 Task: Implement a JavaScript function to validate a URL format.
Action: Mouse moved to (31, 7)
Screenshot: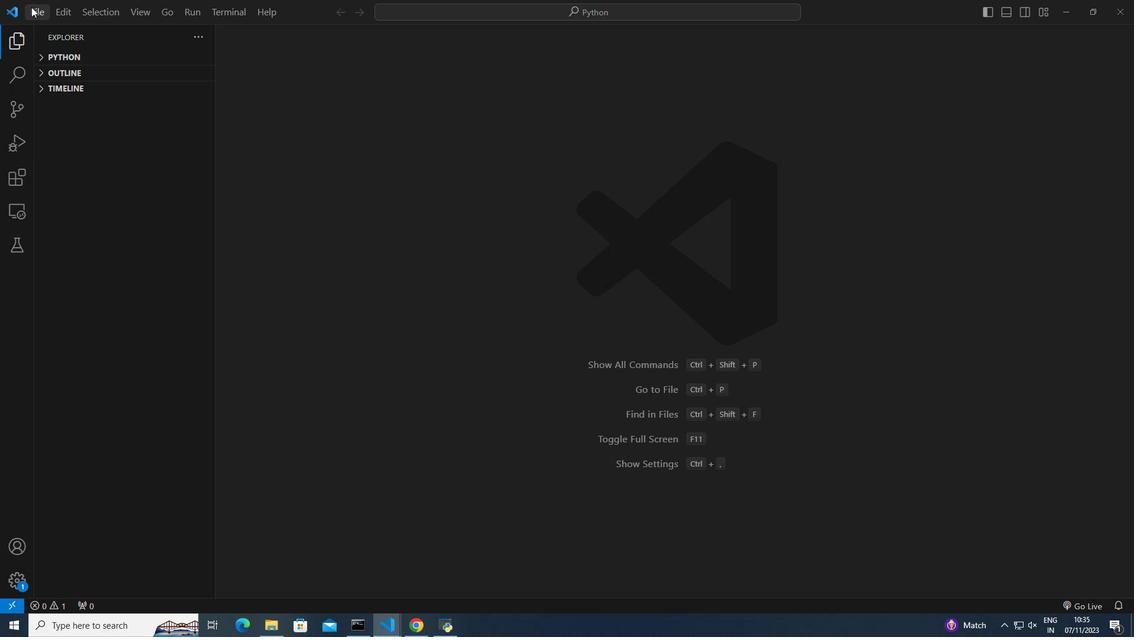 
Action: Mouse pressed left at (31, 7)
Screenshot: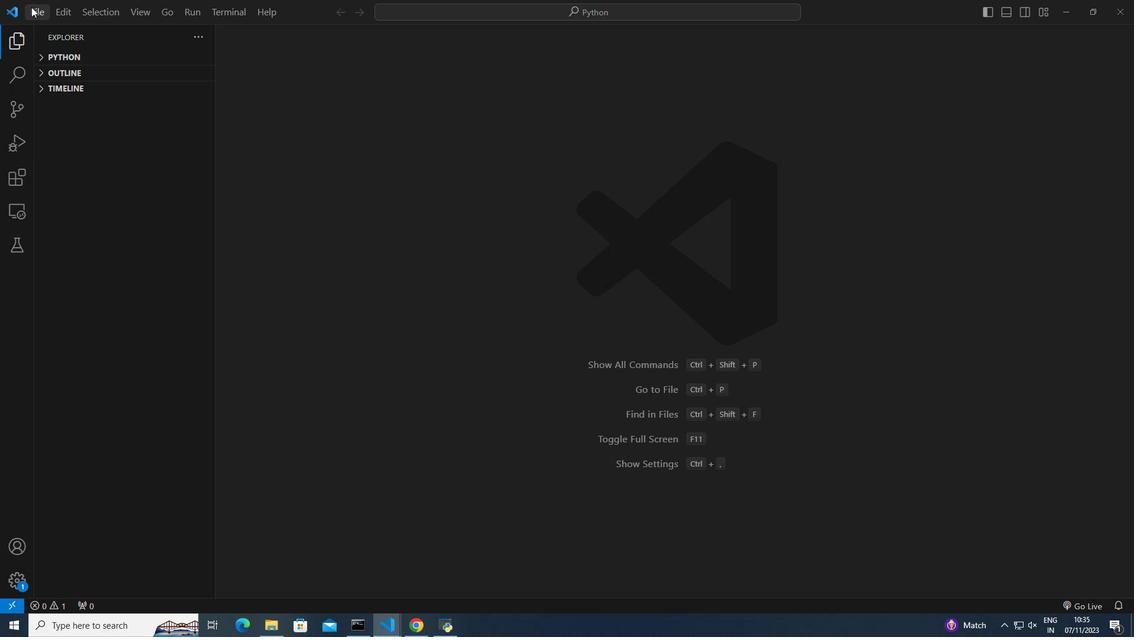 
Action: Mouse moved to (44, 109)
Screenshot: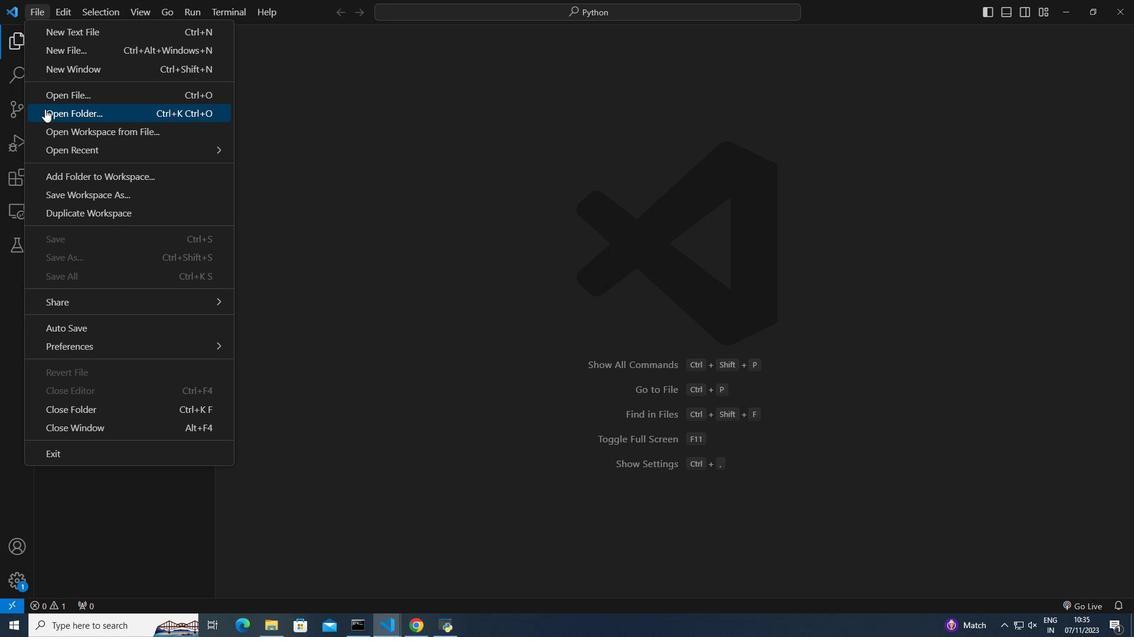 
Action: Mouse pressed left at (44, 109)
Screenshot: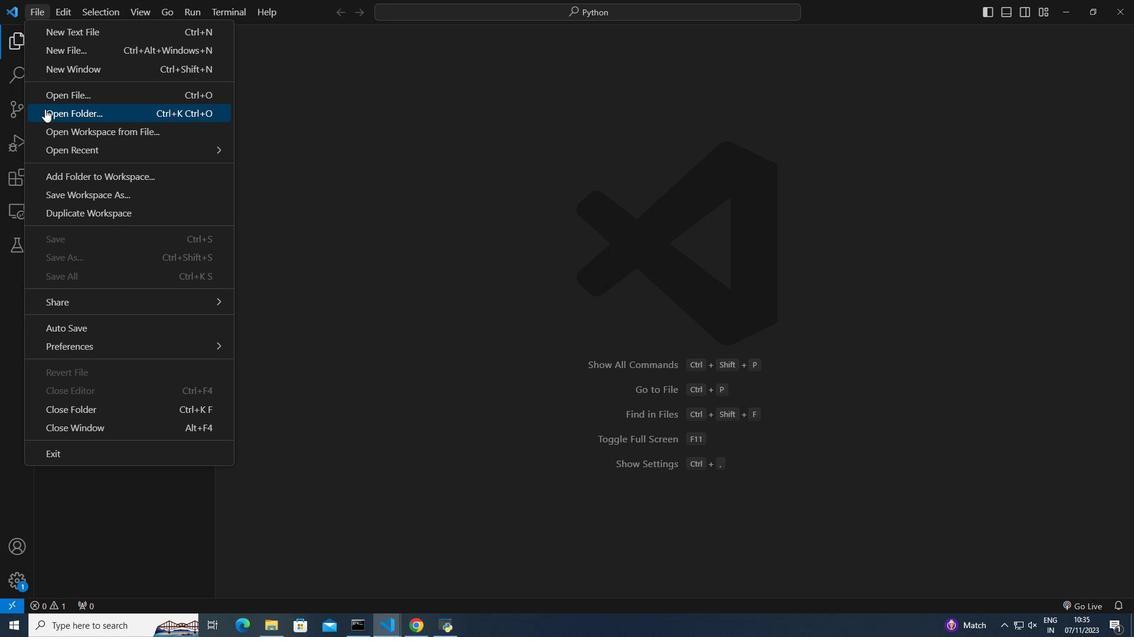 
Action: Mouse moved to (127, 207)
Screenshot: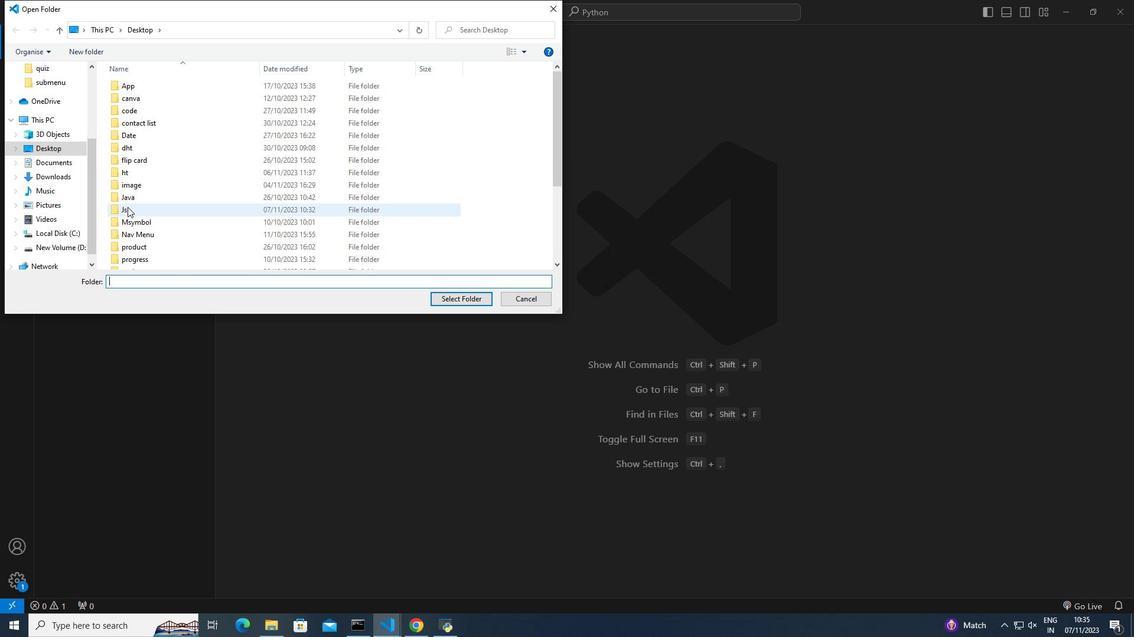 
Action: Mouse pressed left at (127, 207)
Screenshot: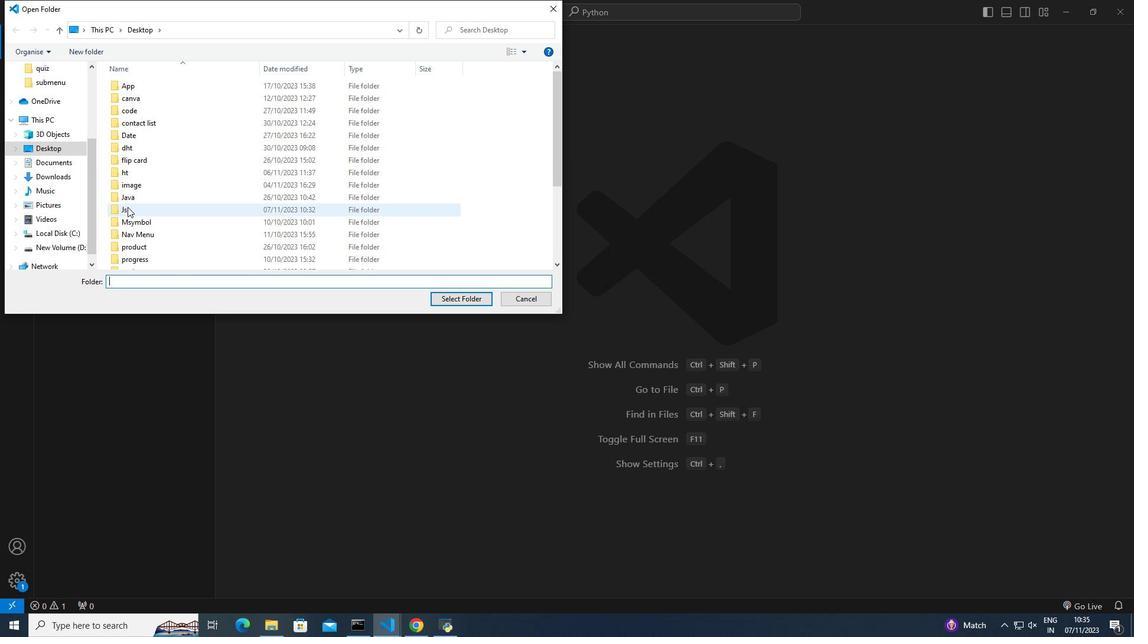 
Action: Mouse moved to (453, 299)
Screenshot: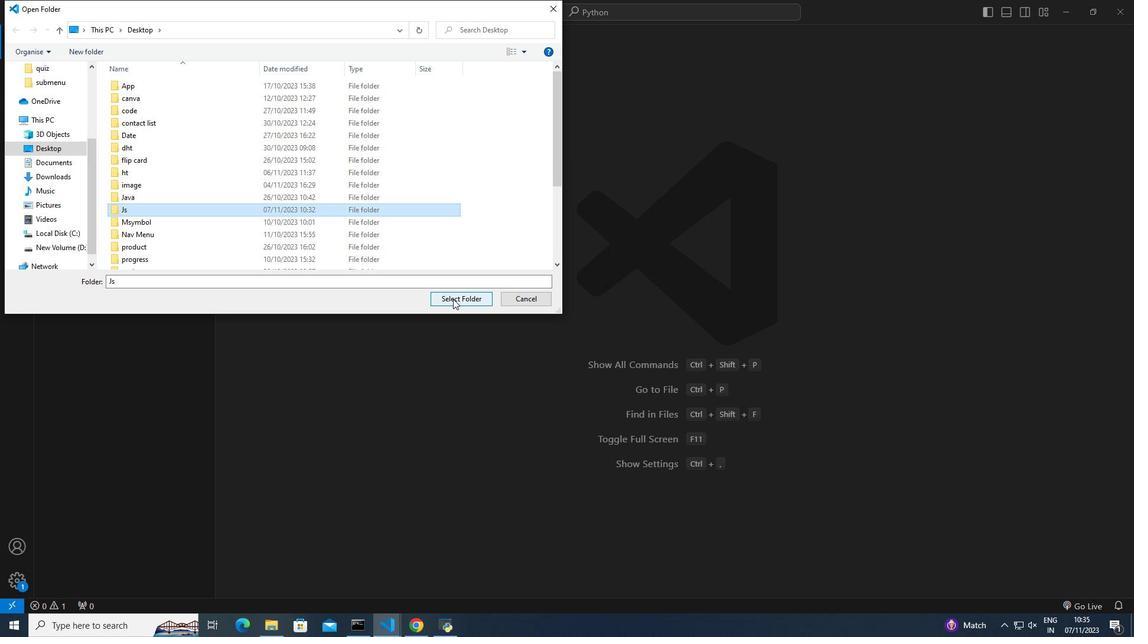 
Action: Mouse pressed left at (453, 299)
Screenshot: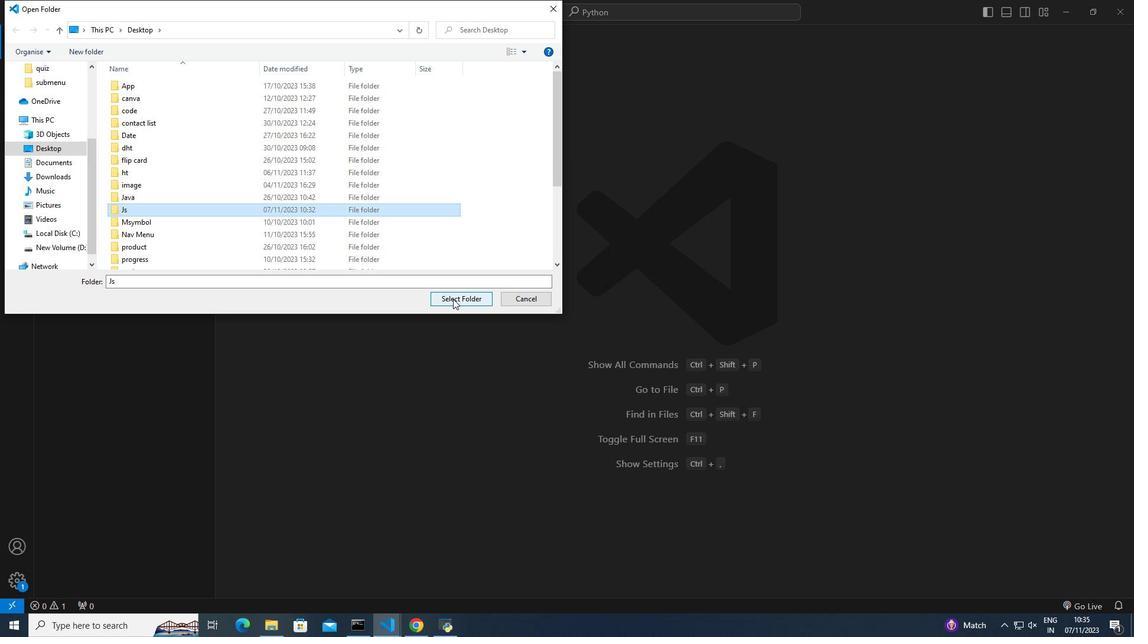 
Action: Mouse moved to (1115, 431)
Screenshot: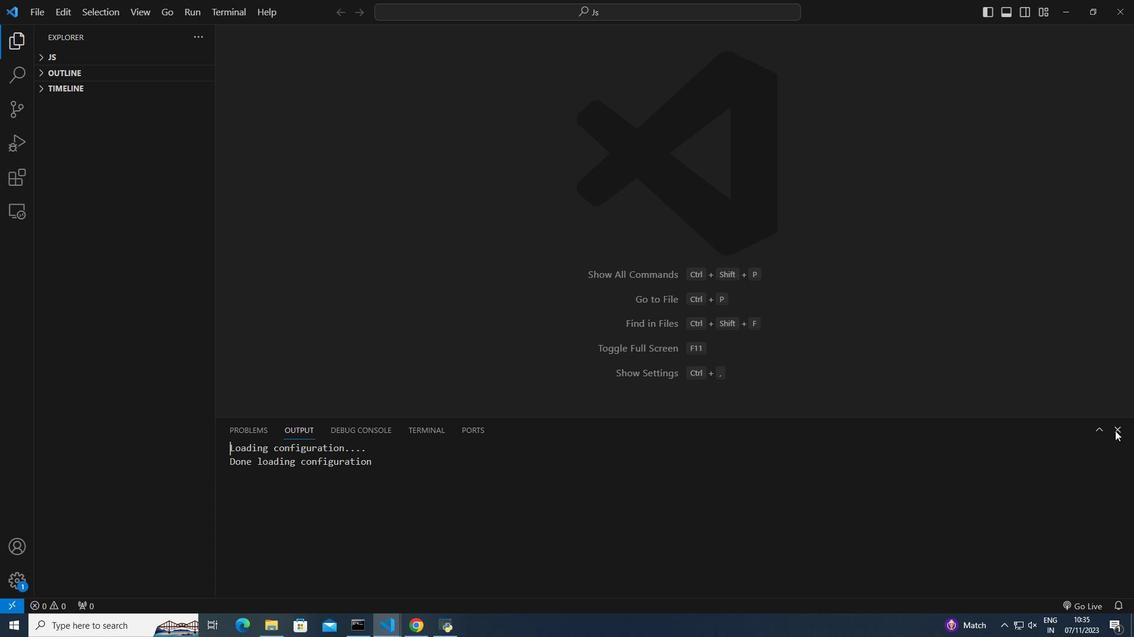 
Action: Mouse pressed left at (1115, 431)
Screenshot: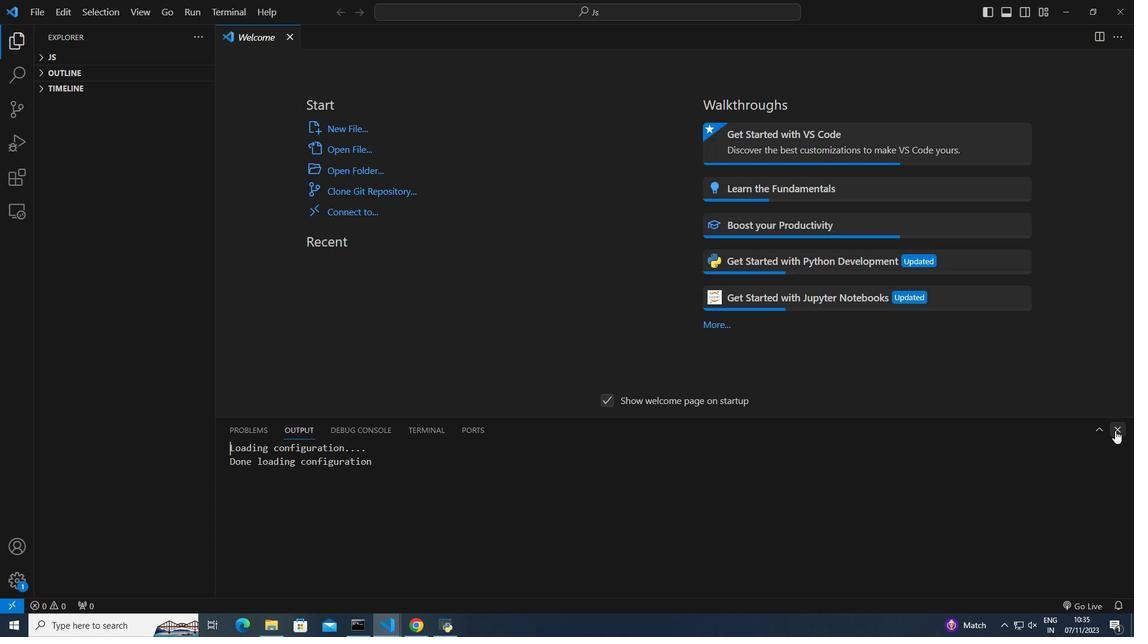 
Action: Mouse moved to (287, 33)
Screenshot: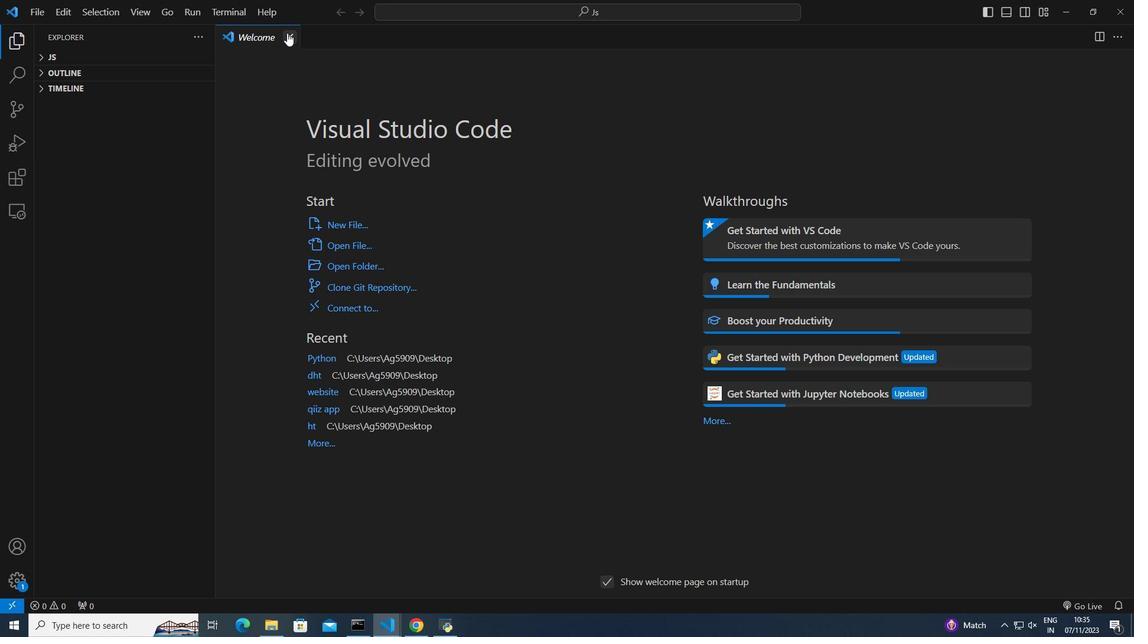 
Action: Mouse pressed left at (287, 33)
Screenshot: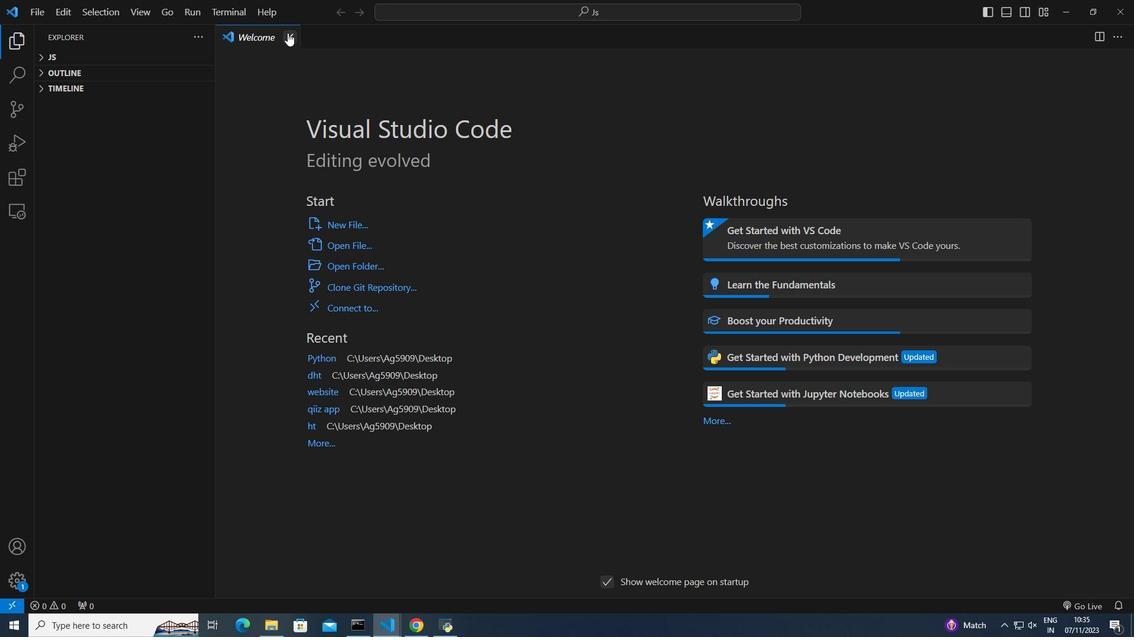 
Action: Mouse moved to (71, 47)
Screenshot: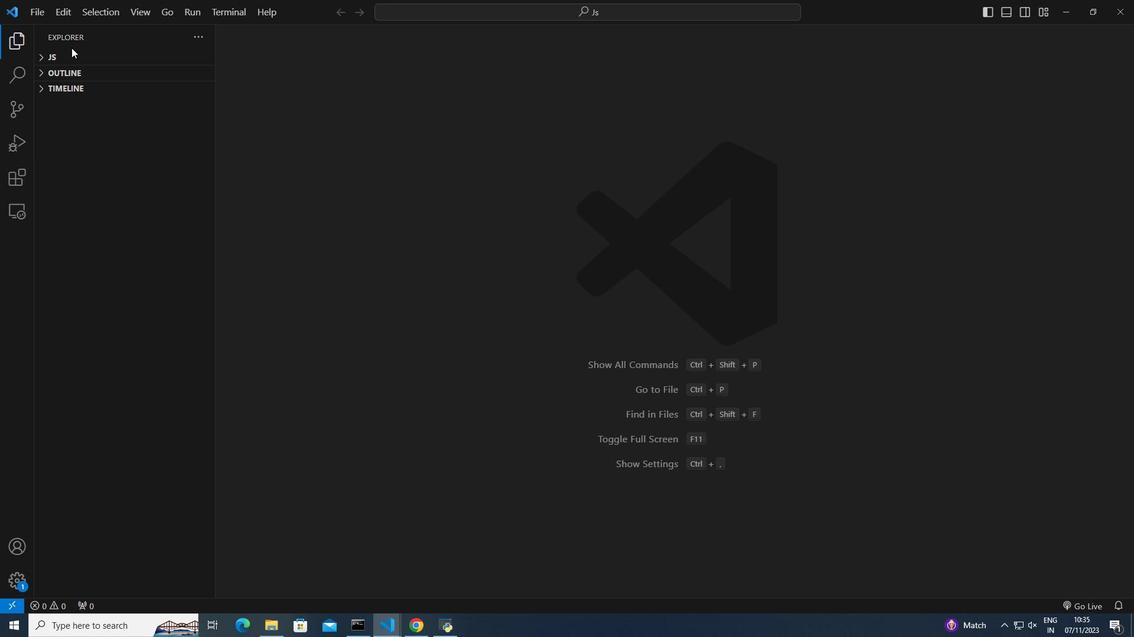 
Action: Mouse pressed left at (71, 47)
Screenshot: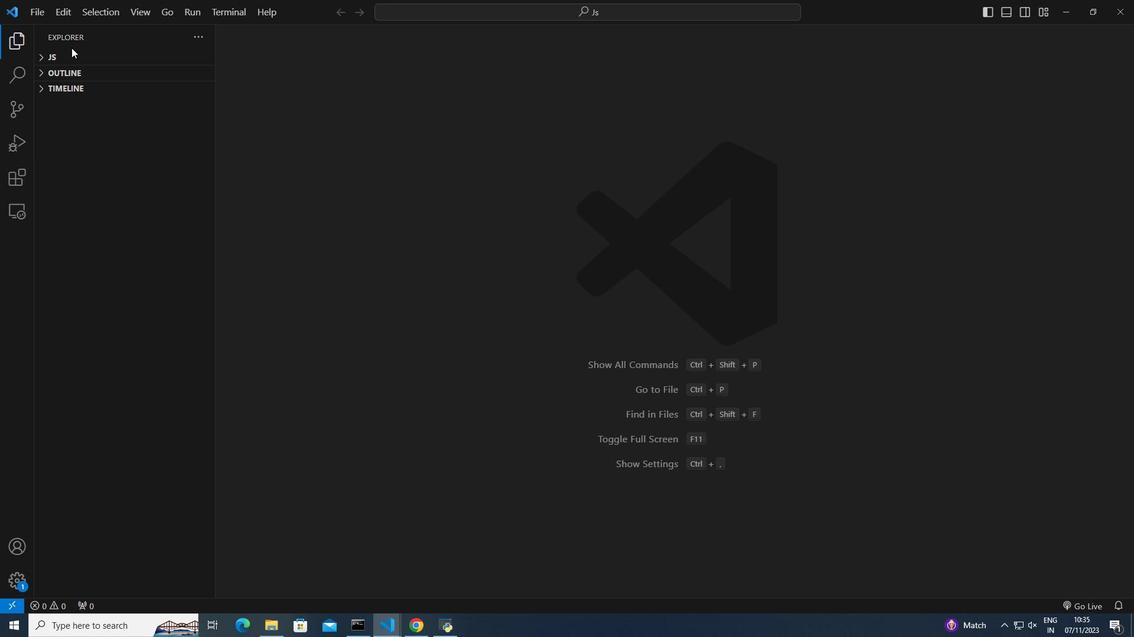 
Action: Mouse moved to (70, 51)
Screenshot: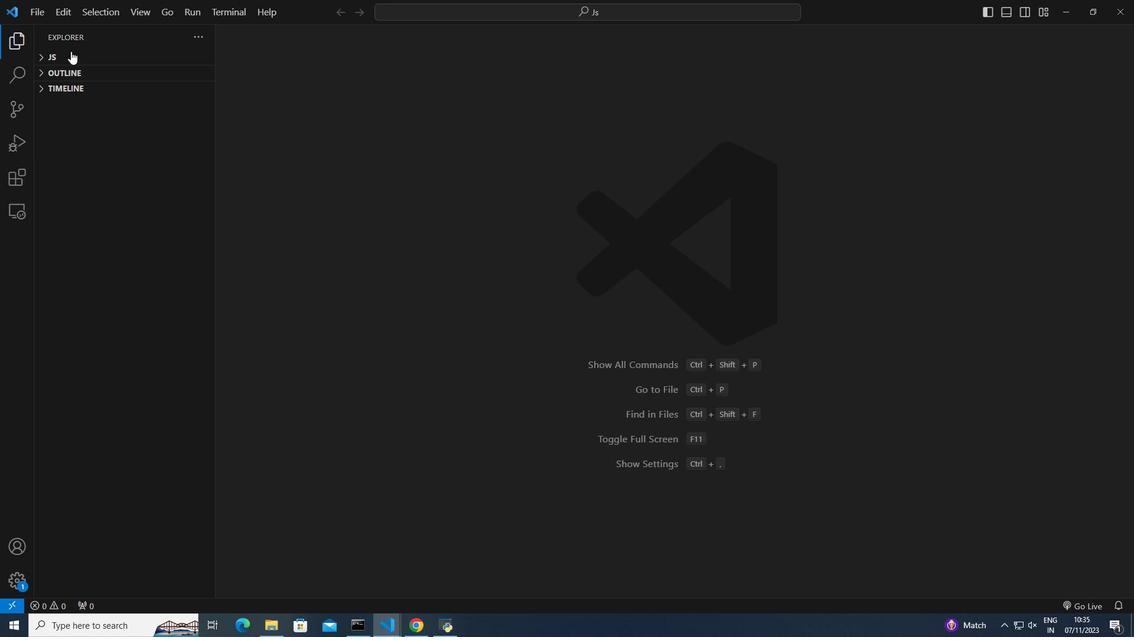 
Action: Mouse pressed left at (70, 51)
Screenshot: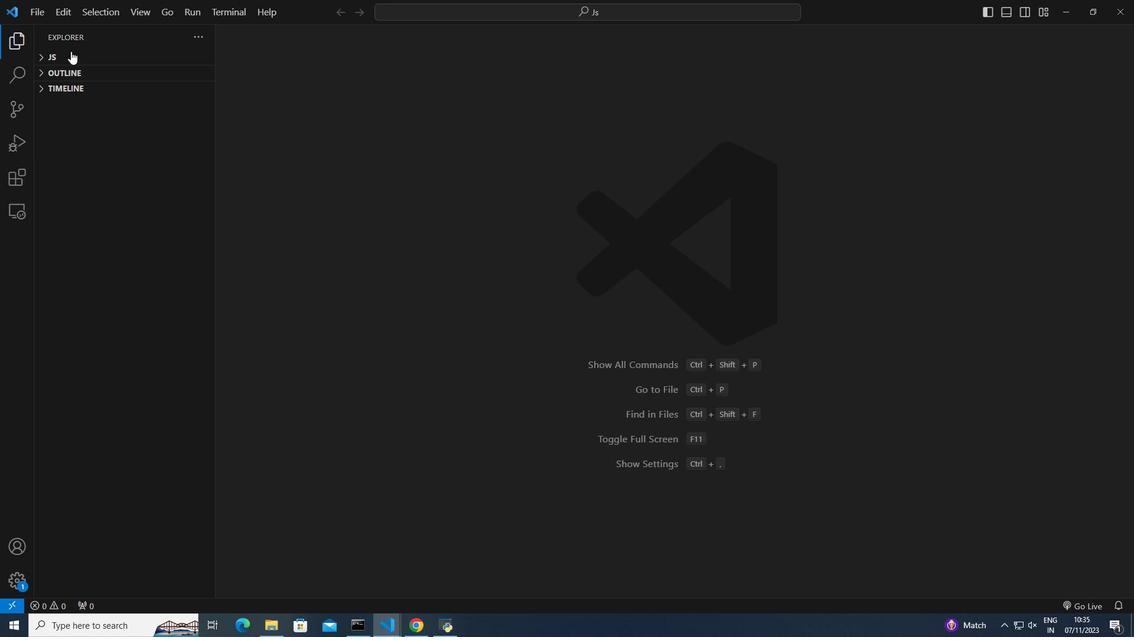 
Action: Mouse moved to (154, 58)
Screenshot: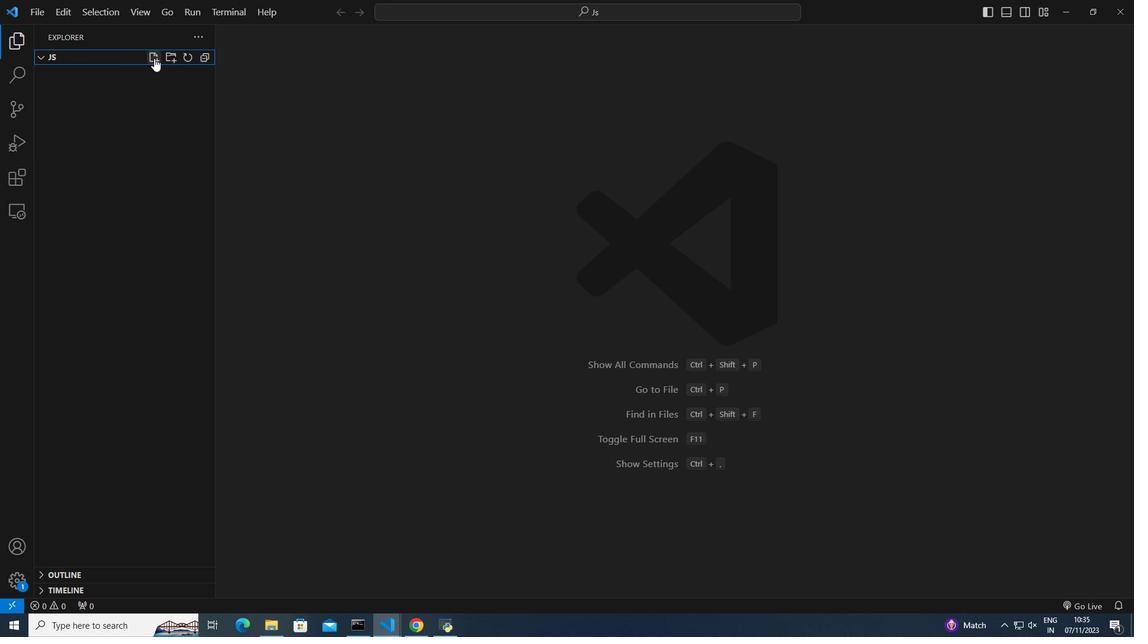 
Action: Mouse pressed left at (154, 58)
Screenshot: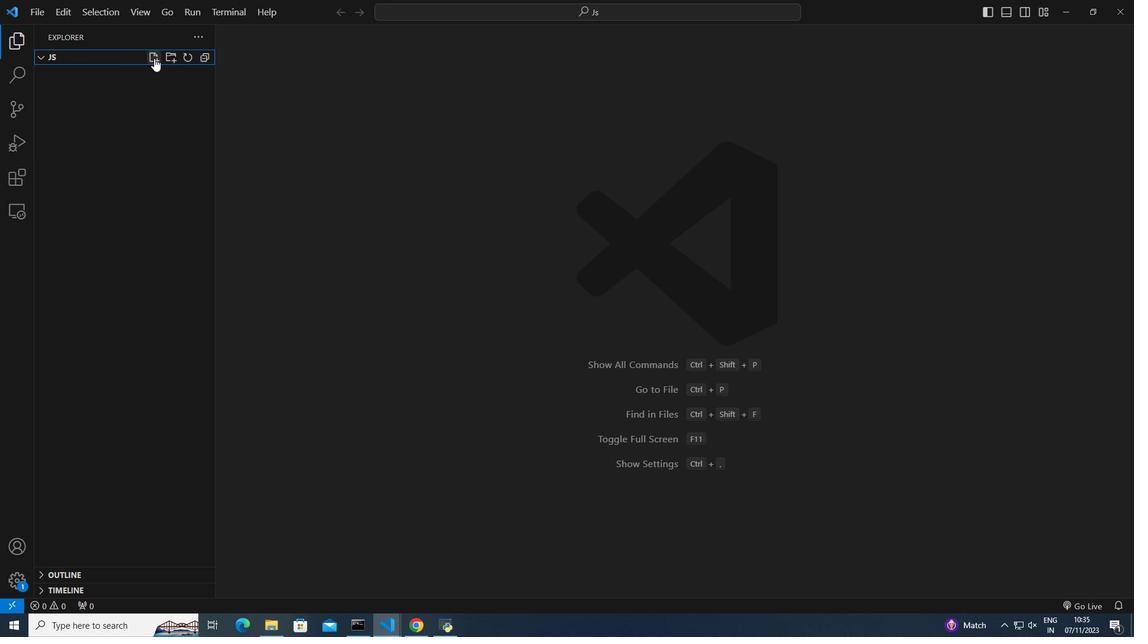 
Action: Mouse moved to (88, 71)
Screenshot: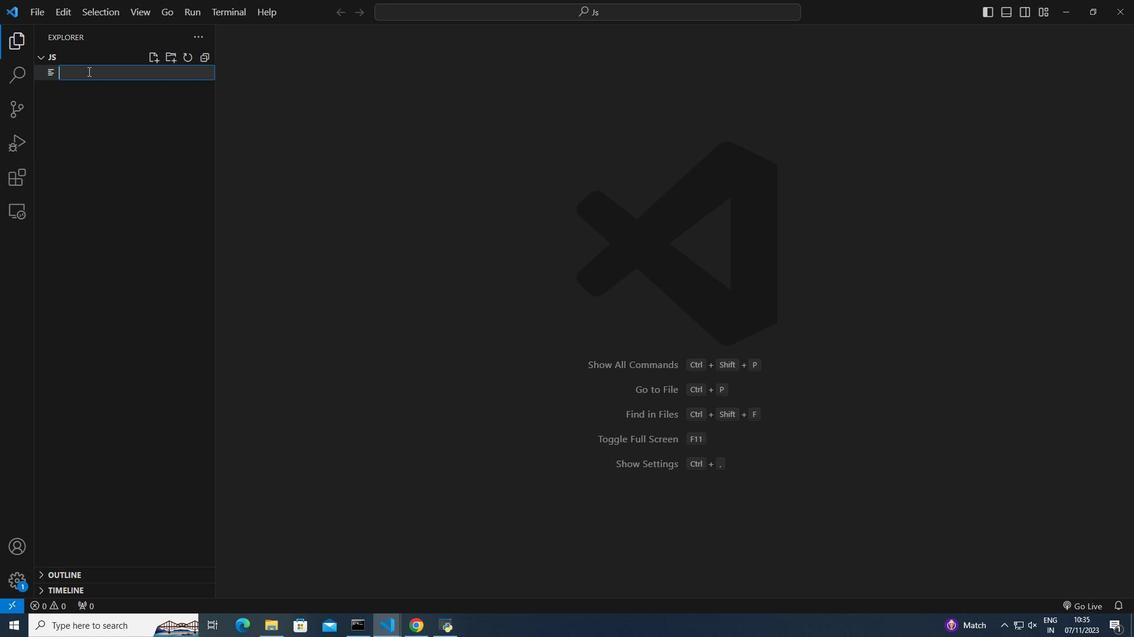 
Action: Mouse pressed left at (88, 71)
Screenshot: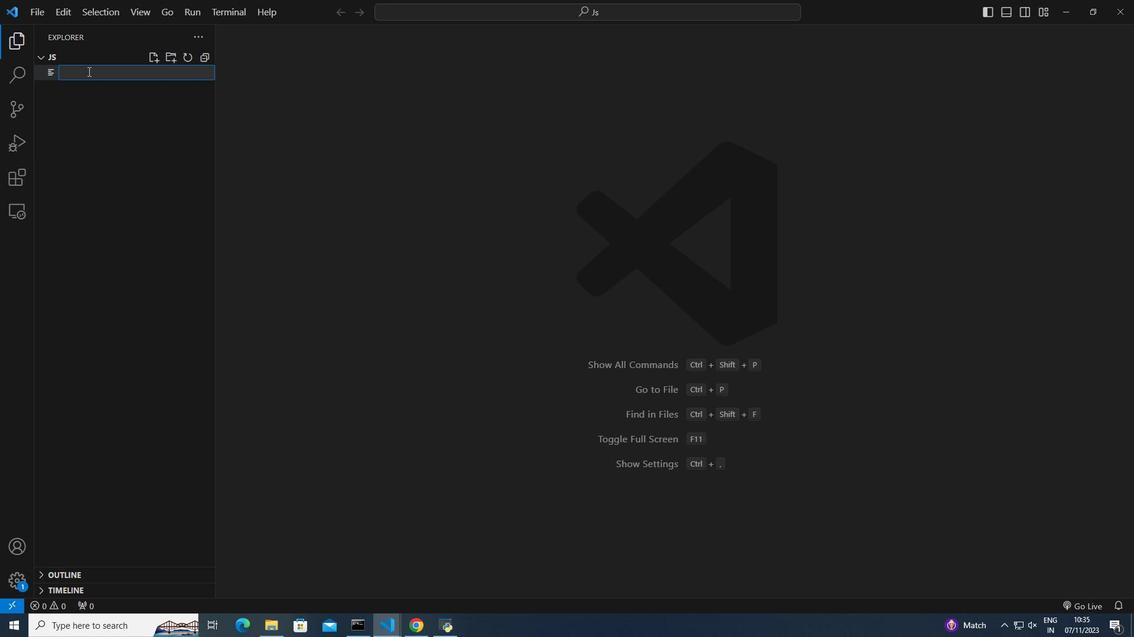 
Action: Key pressed url.js<Key.enter>function<Key.space>validate<Key.shift>URL<Key.shift_r>(url<Key.right><Key.shift_r>{<Key.enter><Key.shift_r><<191>><Key.space><Key.shift>Regular<Key.space>expression<Key.space>to<Key.space>vak<Key.backspace>lidar<Key.backspace>te<Key.space><Key.shift><Key.shift><Key.shift><Key.shift><Key.shift><Key.shift><Key.shift>URL<Key.space>formate<Key.enter>const<Key.space>url<Key.shift>Regex<Key.space>=<Key.space>/<Key.shift><Key.shift>^<Key.shift_r>(ftp\<Key.backspace><Key.shift_r>|hee<Key.backspace><Key.backspace>ttp<Key.shift_r>|https<Key.right><Key.shift_r><Key.shift_r>:\/\/[<Key.shift><Key.shift><Key.shift><Key.shift><Key.shift><Key.shift><Key.shift><Key.shift><Key.shift><Key.shift><Key.shift><Key.shift><Key.shift><Key.shift>^<Key.space>'<Key.backspace><Key.shift_r>"<Key.right><Key.backspace><Key.right><Key.shift_r>+<Key.shift><Key.shift><Key.shift><Key.shift><Key.shift><Key.shift><Key.shift>$/;<Key.enter><Key.enter><<191>><Key.shift>E<Key.backspace><Key.shift>Test<Key.space>the<Key.space>function<Key.space>with<Key.space>a<Key.space><Key.shift><Key.shift><Key.shift><Key.shift><Key.shift><Key.shift><Key.shift><Key.shift><Key.shift><Key.shift><Key.shift><Key.shift><Key.shift><Key.shift><Key.shift>UT<Key.backspace>RL<Key.space><Key.enter>const<Key.space>test<Key.shift>URL<Key.space>=<Key.space><Key.shift_r>"https<Key.shift_r>://www.example.com<Key.right>;<Key.enter>if<Key.space><Key.shift_r><Key.shift_r><Key.shift_r><Key.shift_r><Key.shift_r><Key.shift_r><Key.shift_r><Key.shift_r><Key.shift_r><Key.shift_r><Key.shift_r><Key.shift_r><Key.shift_r><Key.shift_r><Key.shift_r><Key.shift_r><Key.shift_r><Key.shift_r><Key.shift_r><Key.shift_r><Key.shift_r><Key.shift_r><Key.shift_r><Key.shift_r><Key.shift_r><Key.shift_r><Key.shift_r><Key.shift_r><Key.shift_r><Key.shift_r><Key.shift_r><Key.shift_r><Key.shift_r><Key.shift_r><Key.shift_r><Key.shift_r>(va<Key.enter><Key.shift_r><Key.shift_r>(r<Key.backspace>te<Key.enter><Key.right><Key.shift_r>{<Key.enter><Key.down><Key.left><Key.left><Key.backspace><Key.backspace><Key.backspace><Key.backspace><Key.right><Key.backspace><Key.right><Key.shift_r>{<Key.enter>console.log<Key.shift_r><Key.shift_r><Key.shift_r>(`<Key.shift><Key.shift><Key.shift><Key.shift><Key.shift><Key.shift><Key.shift><Key.shift><Key.shift><Key.shift><Key.shift><Key.shift>$<Key.shift_r>{tes<Key.enter><Key.right><Key.space>is<Key.space>a<Key.space>valid<Key.space><Key.shift>URL.<Key.right><Key.right>;<Key.enter><Key.down>else<Key.shift_r>{<Key.enter>console
Screenshot: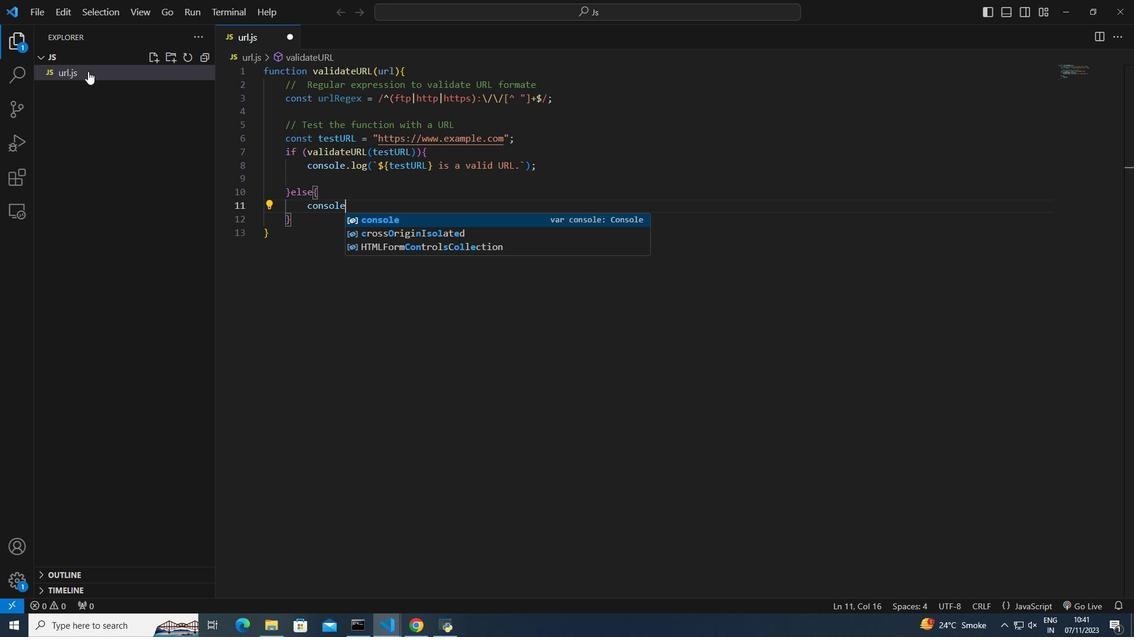 
Action: Mouse moved to (302, 112)
Screenshot: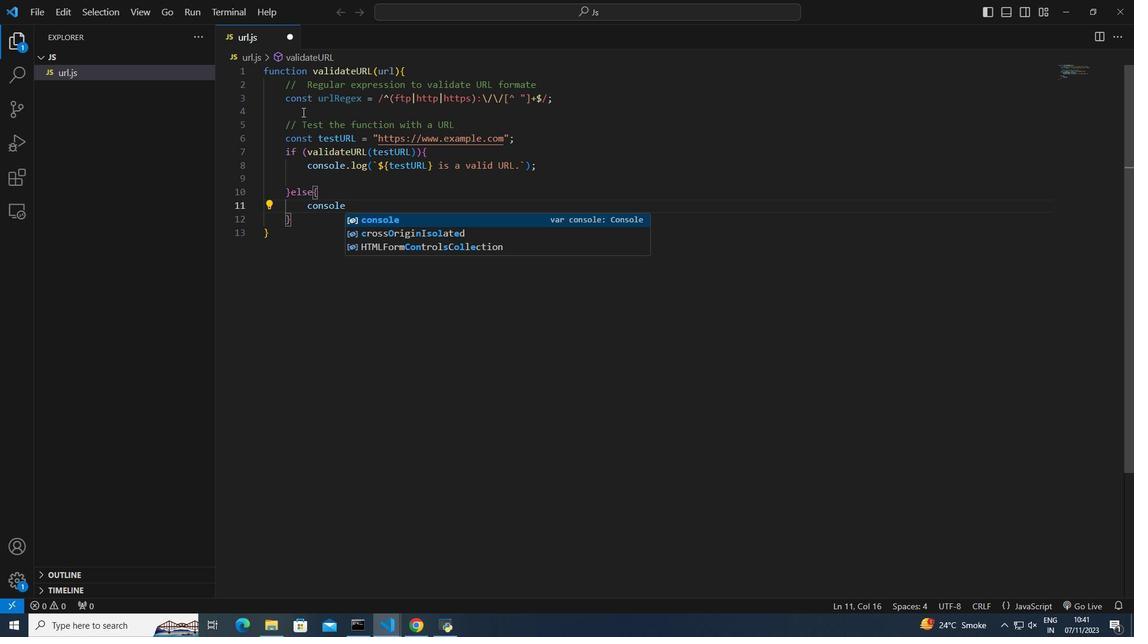 
Action: Mouse scrolled (302, 111) with delta (0, 0)
Screenshot: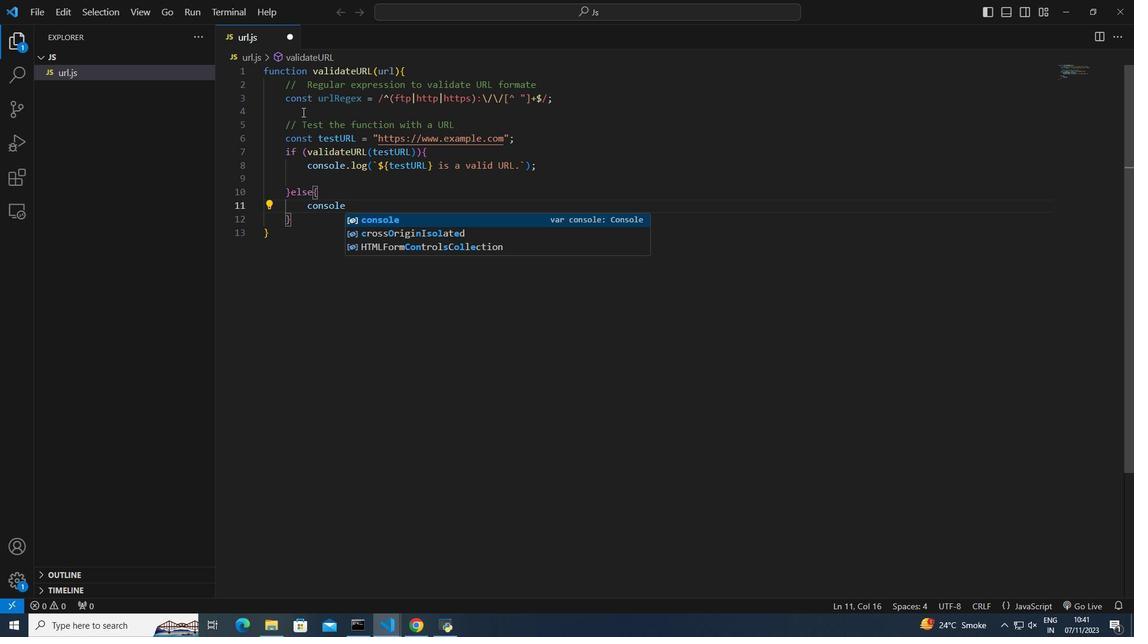 
Action: Mouse moved to (304, 111)
Screenshot: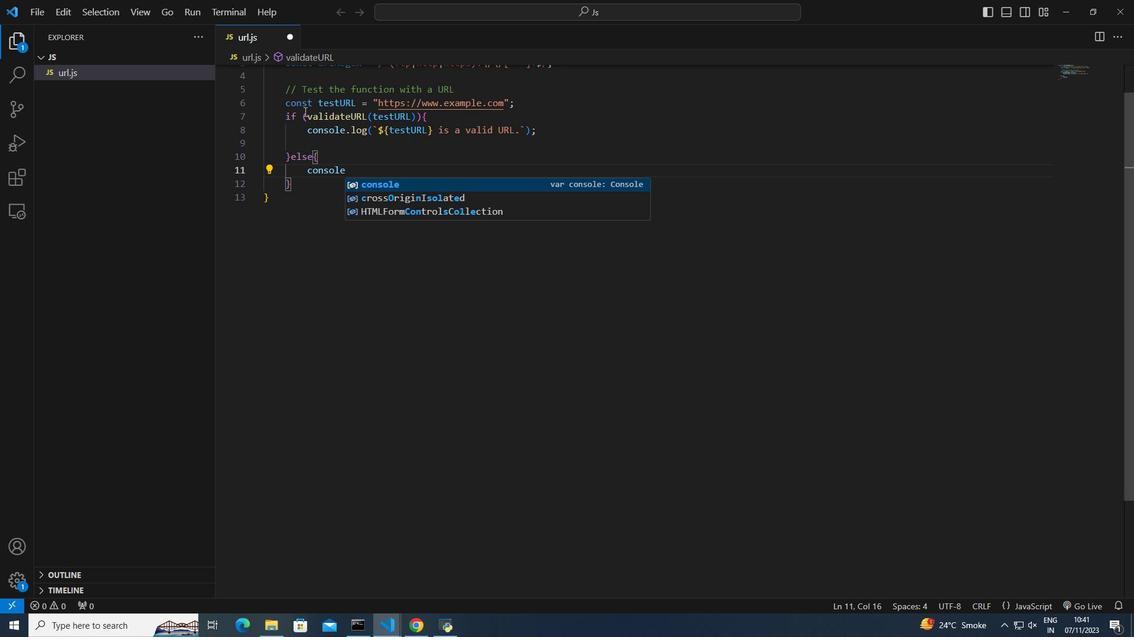 
Action: Mouse scrolled (304, 112) with delta (0, 0)
Screenshot: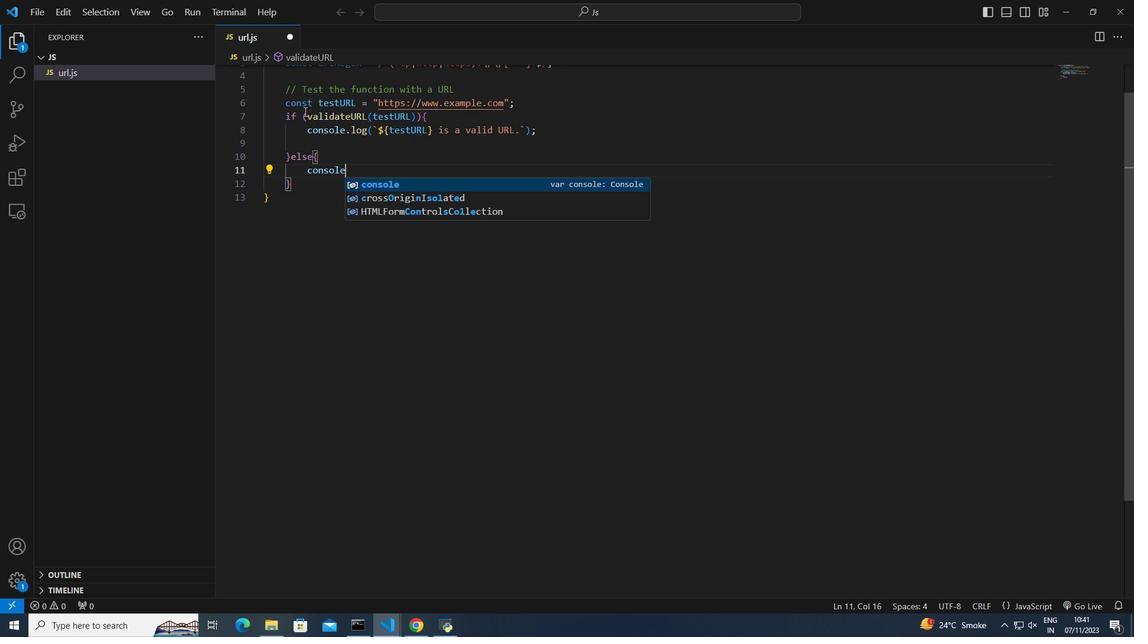 
Action: Mouse scrolled (304, 112) with delta (0, 0)
Screenshot: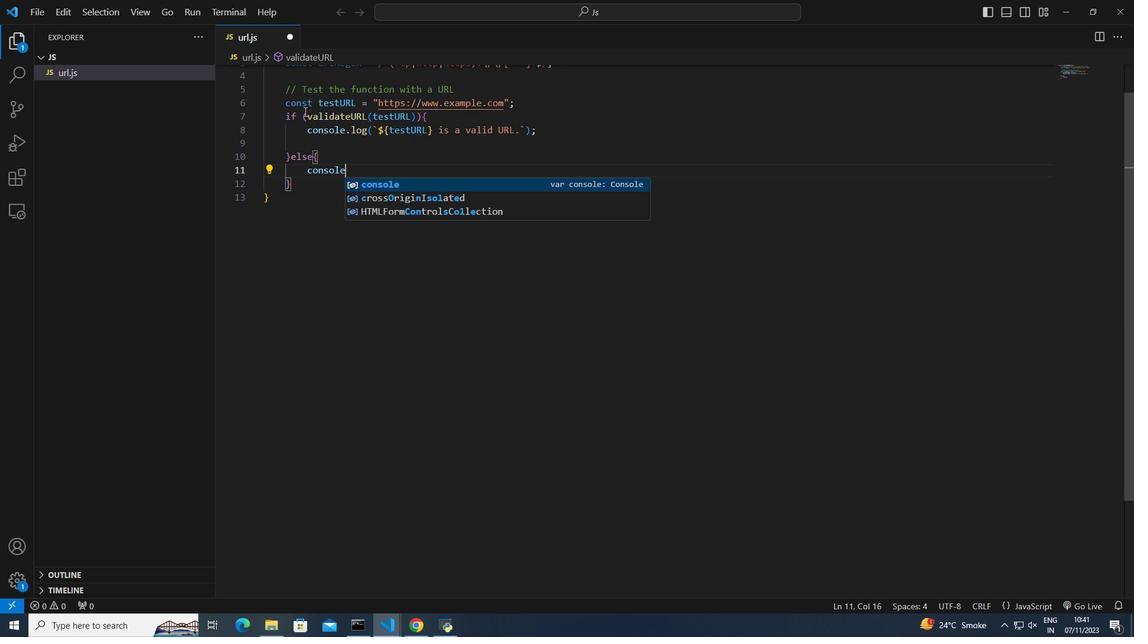 
Action: Mouse scrolled (304, 112) with delta (0, 0)
Screenshot: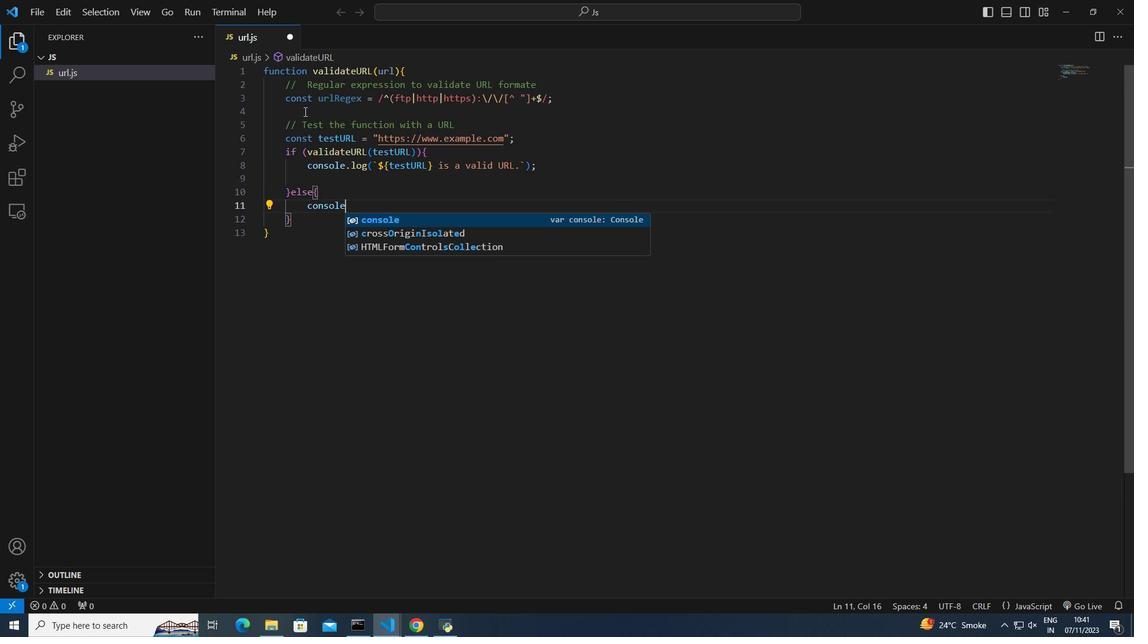 
Action: Mouse moved to (381, 194)
Screenshot: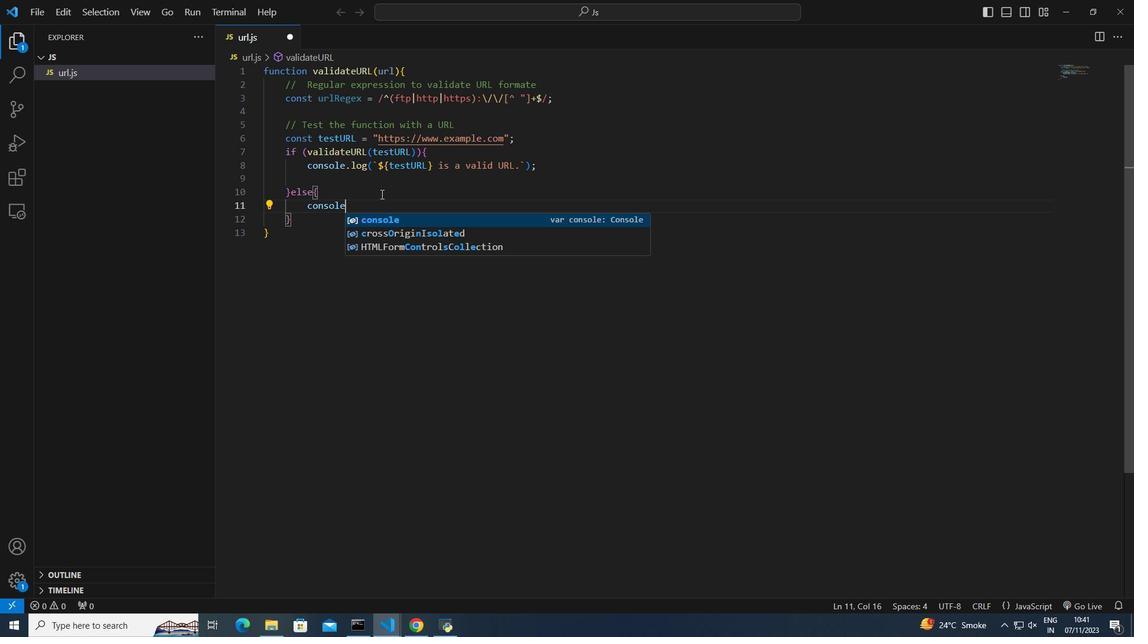 
Action: Mouse pressed left at (381, 194)
Screenshot: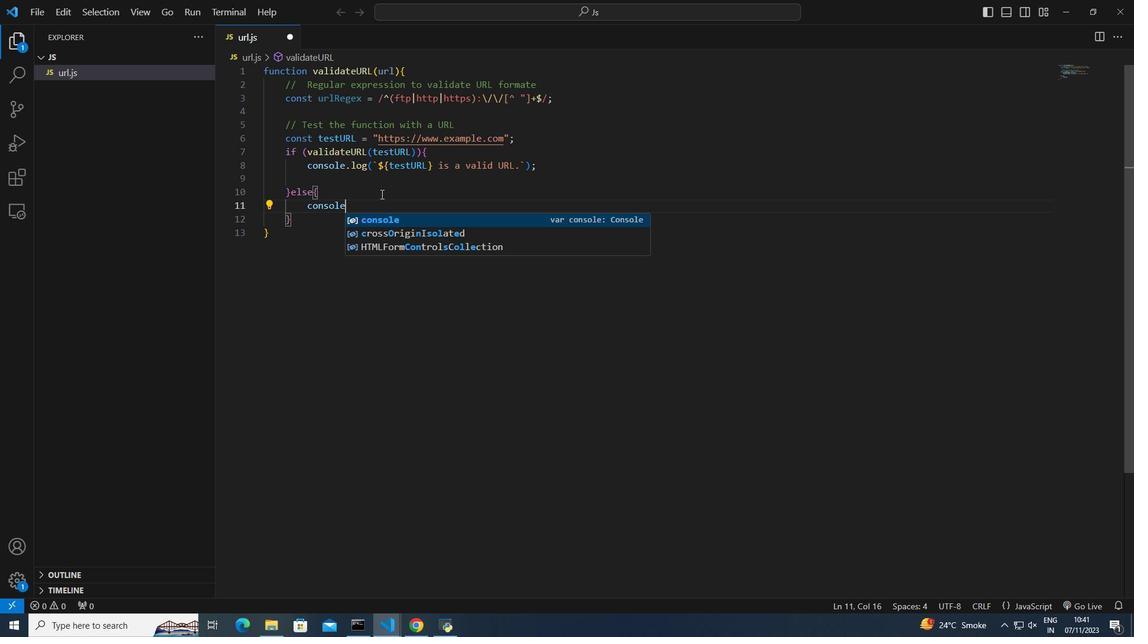 
Action: Mouse moved to (541, 167)
Screenshot: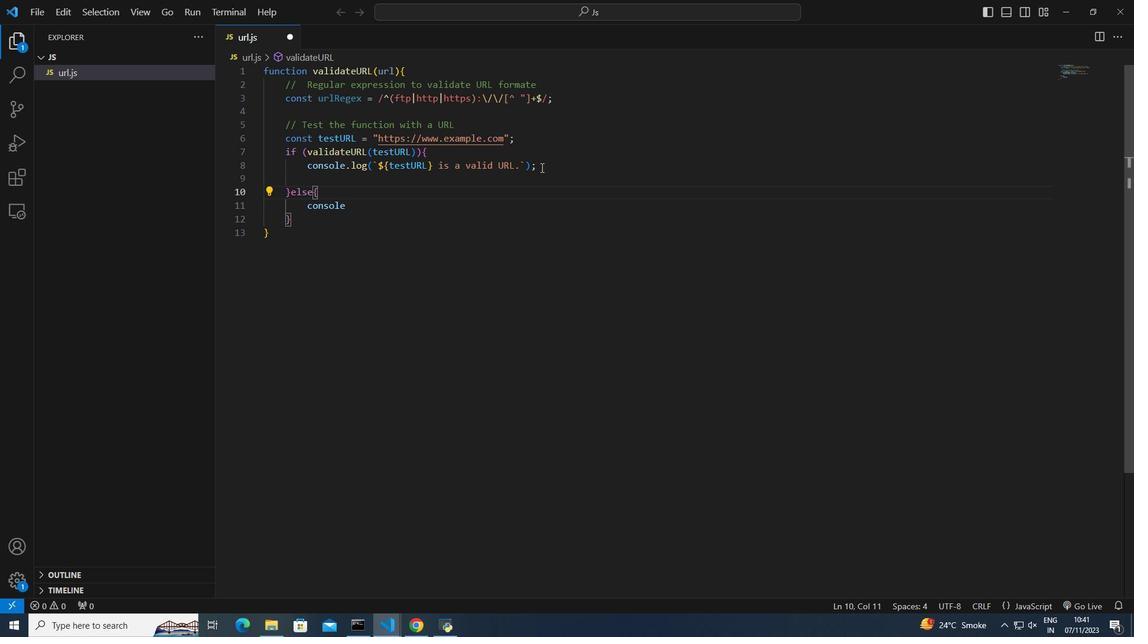 
Action: Mouse pressed left at (541, 167)
Screenshot: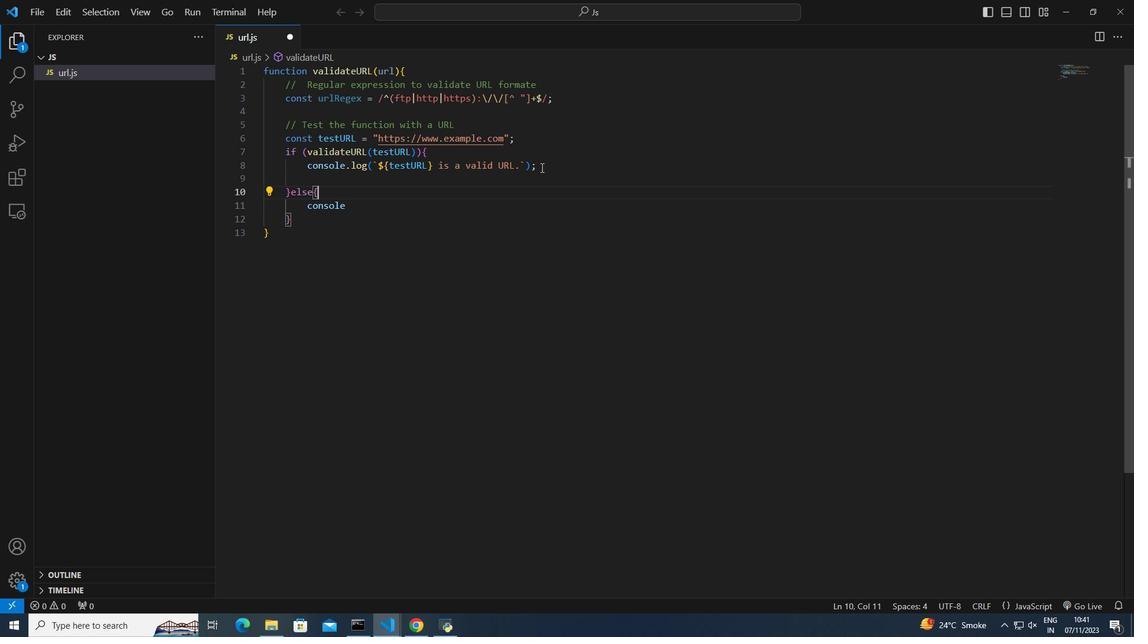 
Action: Mouse moved to (353, 206)
Screenshot: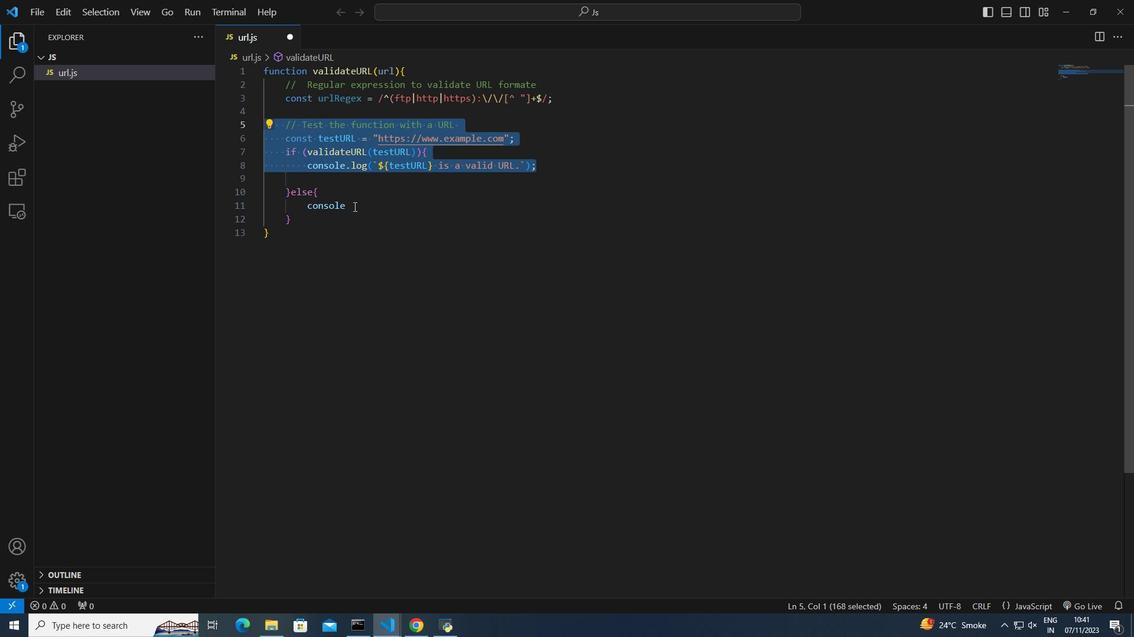 
Action: Mouse pressed left at (353, 206)
Screenshot: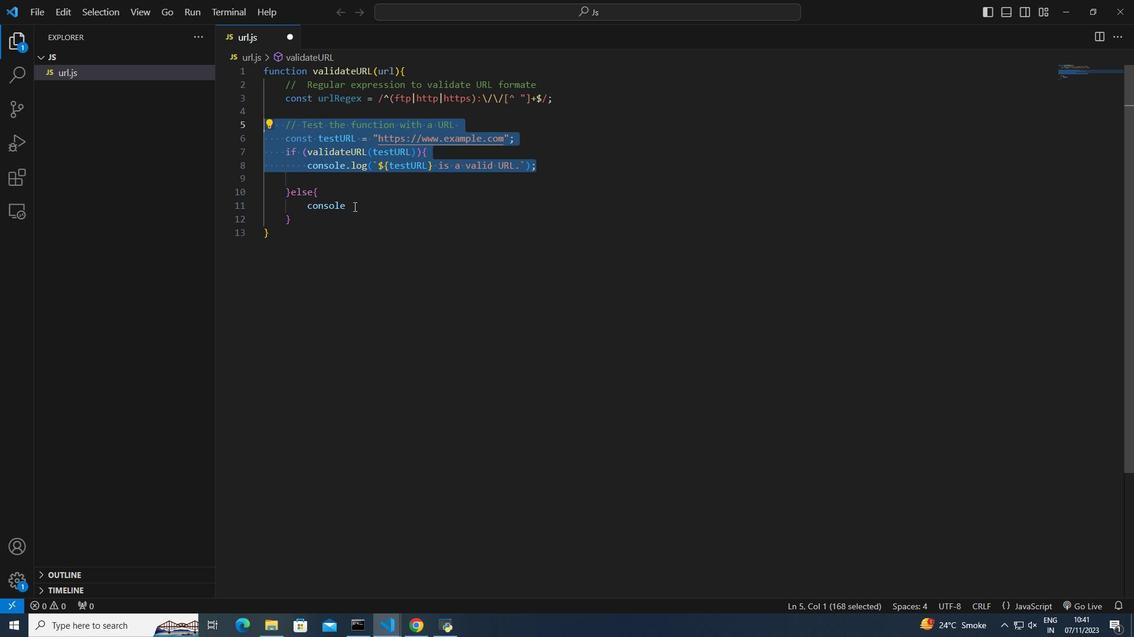 
Action: Mouse moved to (349, 206)
Screenshot: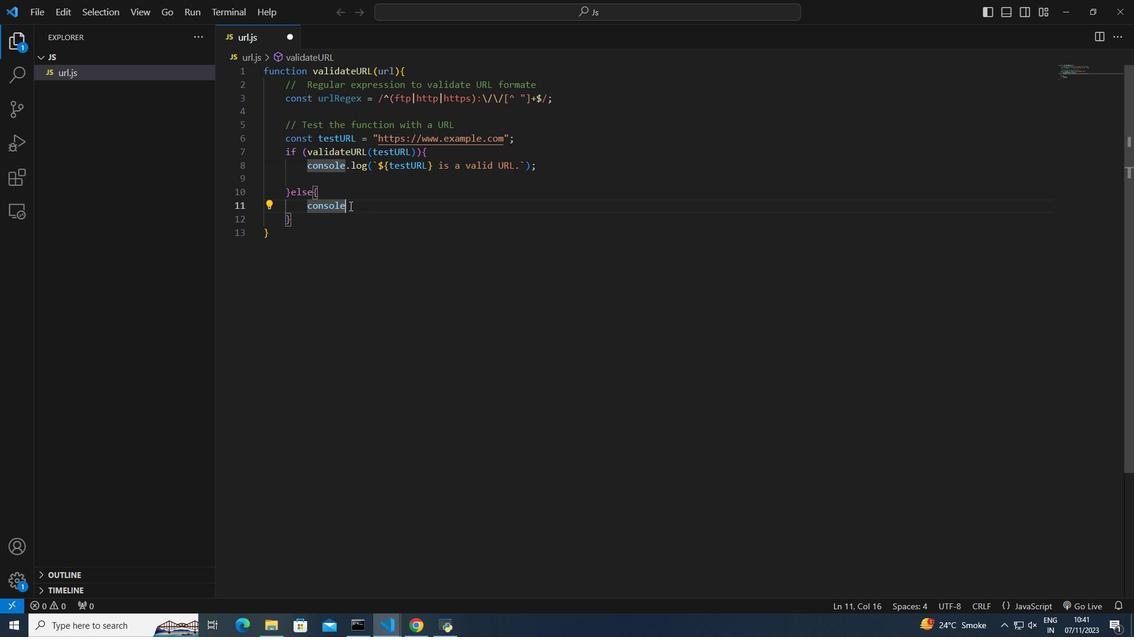 
Action: Mouse pressed left at (349, 206)
Screenshot: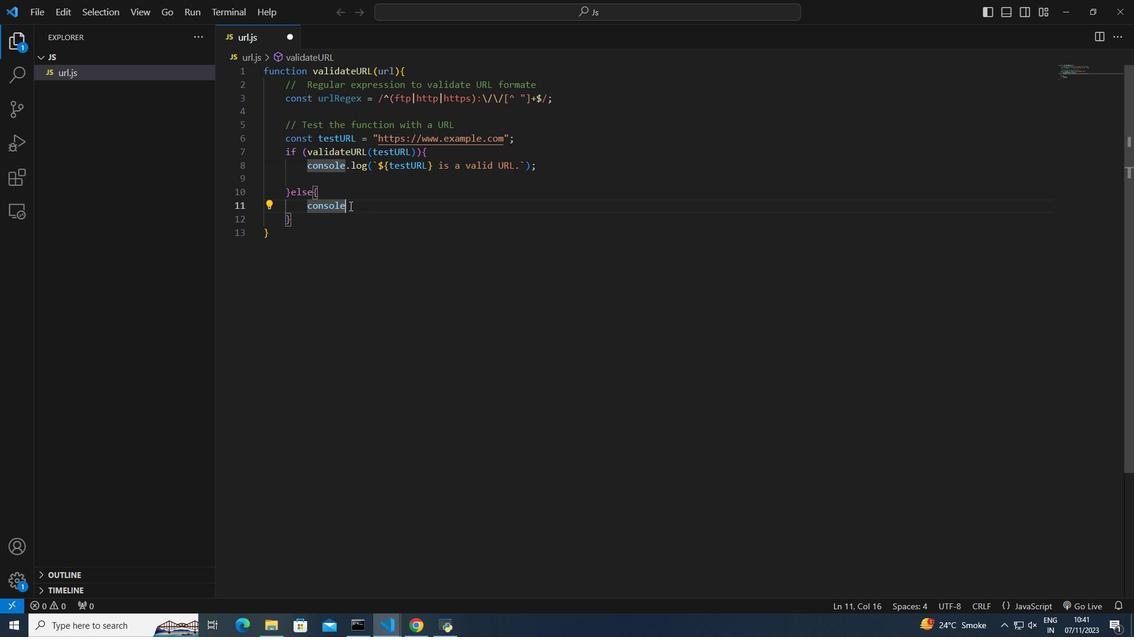 
Action: Mouse moved to (348, 209)
Screenshot: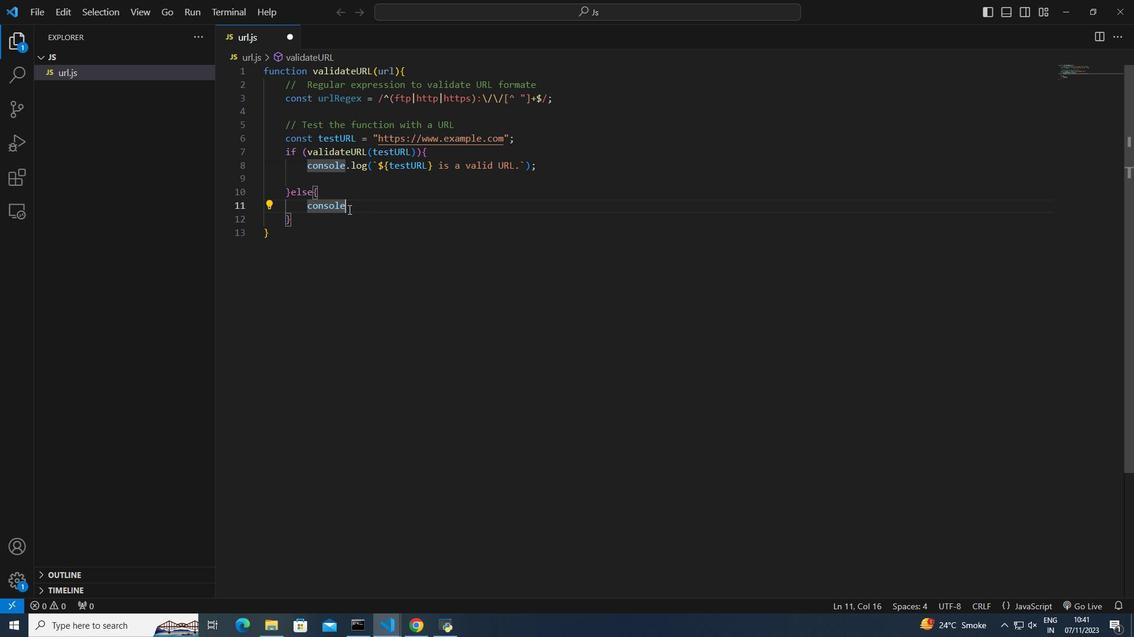 
Action: Mouse pressed left at (348, 209)
Screenshot: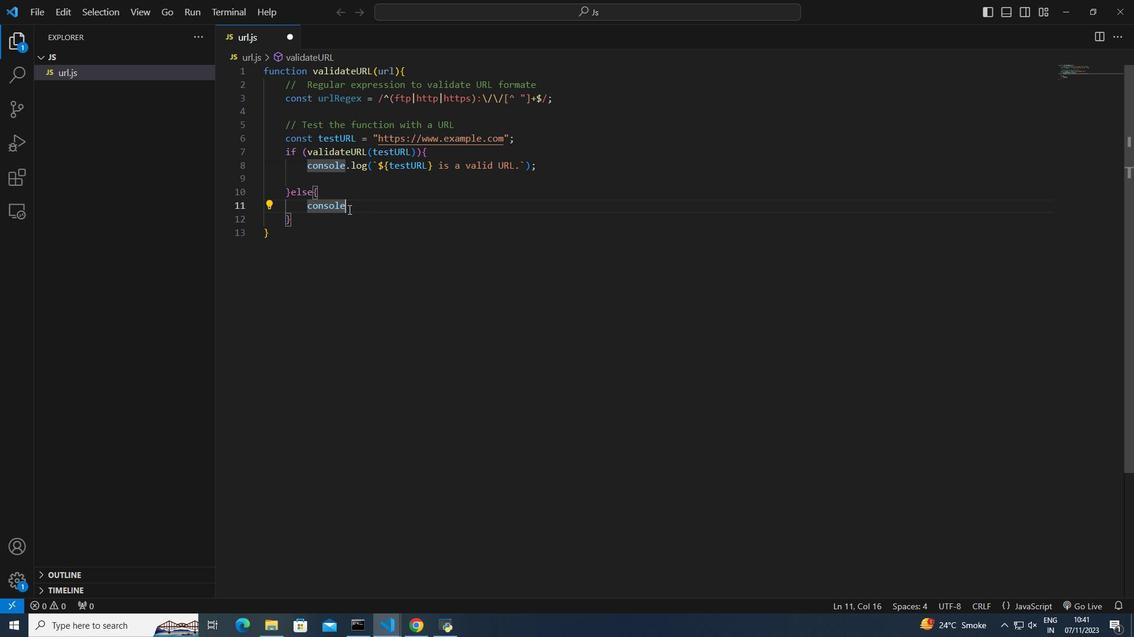 
Action: Mouse moved to (348, 207)
Screenshot: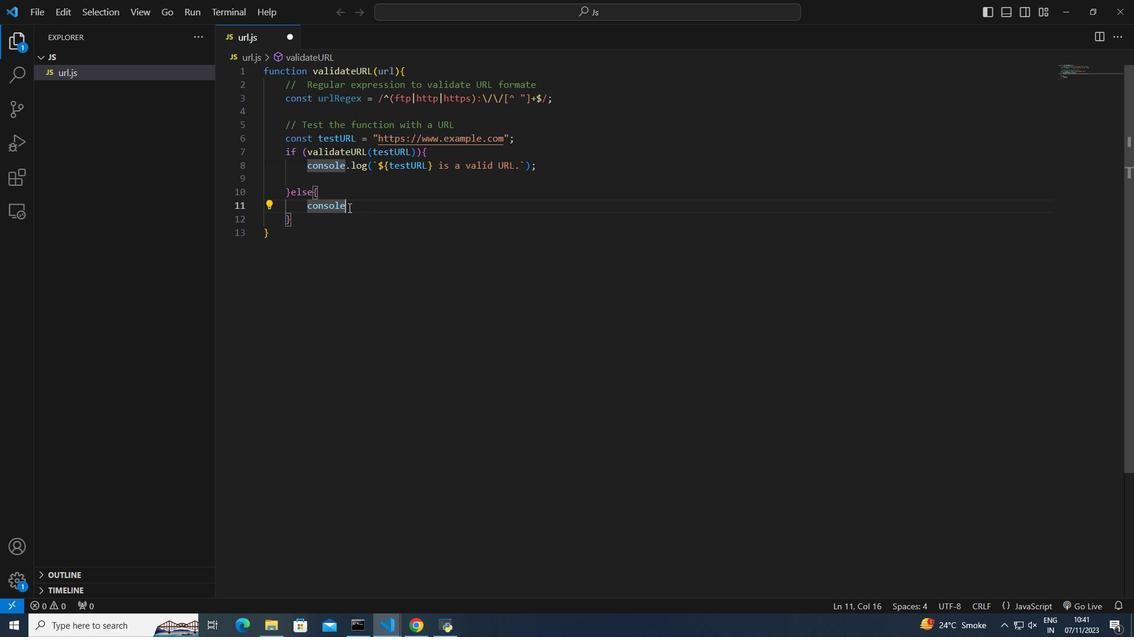 
Action: Key pressed .log<Key.shift_r><Key.shift_r><Key.shift_r><Key.shift_r><Key.shift_r><Key.shift_r><Key.shift_r><Key.shift_r><Key.shift_r><Key.shift_r><Key.shift_r><Key.shift_r><Key.shift_r><Key.shift_r><Key.shift_r><Key.shift_r><Key.shift_r><Key.shift_r><Key.shift_r><Key.shift_r><Key.shift_r><Key.shift_r><Key.shift_r><Key.shift_r><Key.shift_r><Key.shift_r><Key.shift_r><Key.shift_r><Key.shift_r><Key.shift_r><Key.shift_r><Key.shift_r><Key.shift_r><Key.shift_r><Key.shift_r><Key.shift_r><Key.shift_r><Key.shift_r><Key.shift_r><Key.shift_r><Key.shift_r><Key.shift_r><Key.shift_r><Key.shift_r><Key.shift_r><Key.shift_r><Key.shift_r><Key.shift_r><Key.shift_r><Key.shift_r><Key.shift_r><Key.shift_r><Key.shift_r><Key.shift_r><Key.shift_r><Key.shift_r><Key.shift_r><Key.shift_r><Key.shift_r><Key.shift_r><Key.shift_r><Key.shift_r><Key.shift_r><Key.shift_r><Key.shift_r><Key.shift_r><Key.shift_r><Key.shift_r>(`<Key.shift><Key.shift><Key.shift><Key.shift><Key.shift><Key.shift>$<Key.shift_r><Key.shift_r><Key.shift_r>{test<Key.enter><Key.right><Key.space>is<Key.space>not<Key.space>a<Key.space>valid<Key.space><Key.shift><Key.shift><Key.shift><Key.shift><Key.shift><Key.shift><Key.shift><Key.shift><Key.shift><Key.shift><Key.shift>URL.
Screenshot: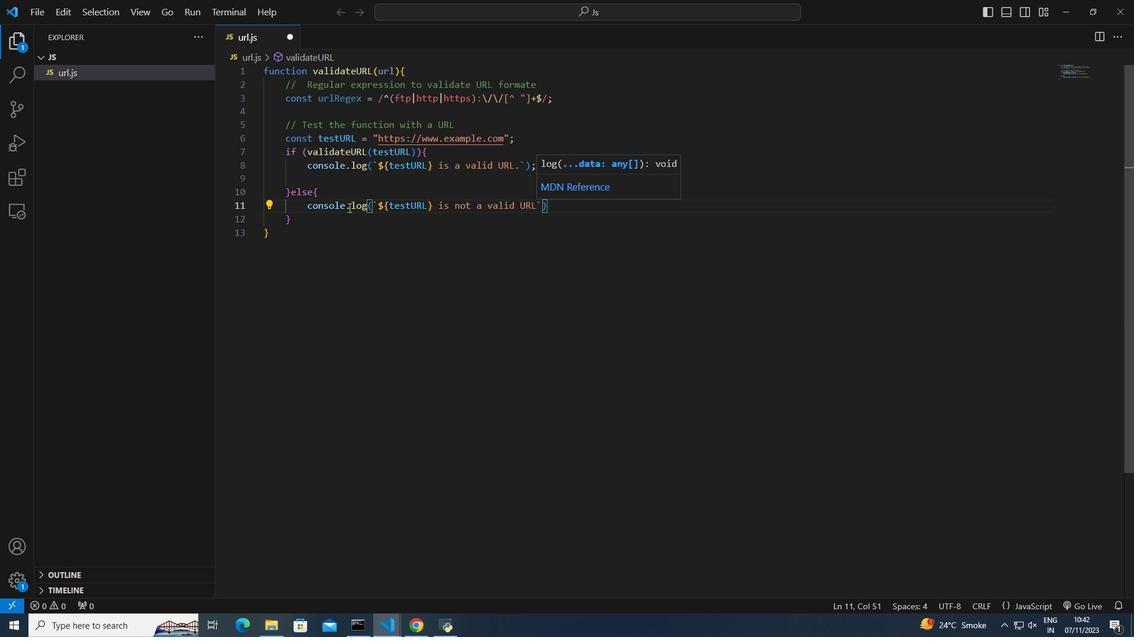 
Action: Mouse moved to (288, 239)
Screenshot: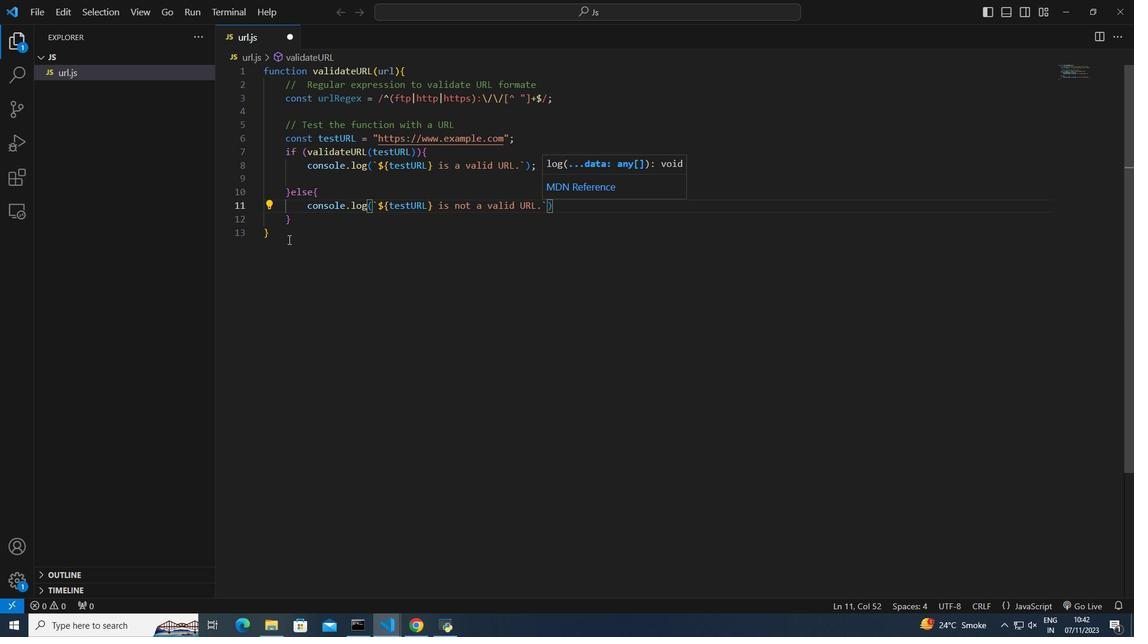 
Action: Mouse pressed left at (288, 239)
Screenshot: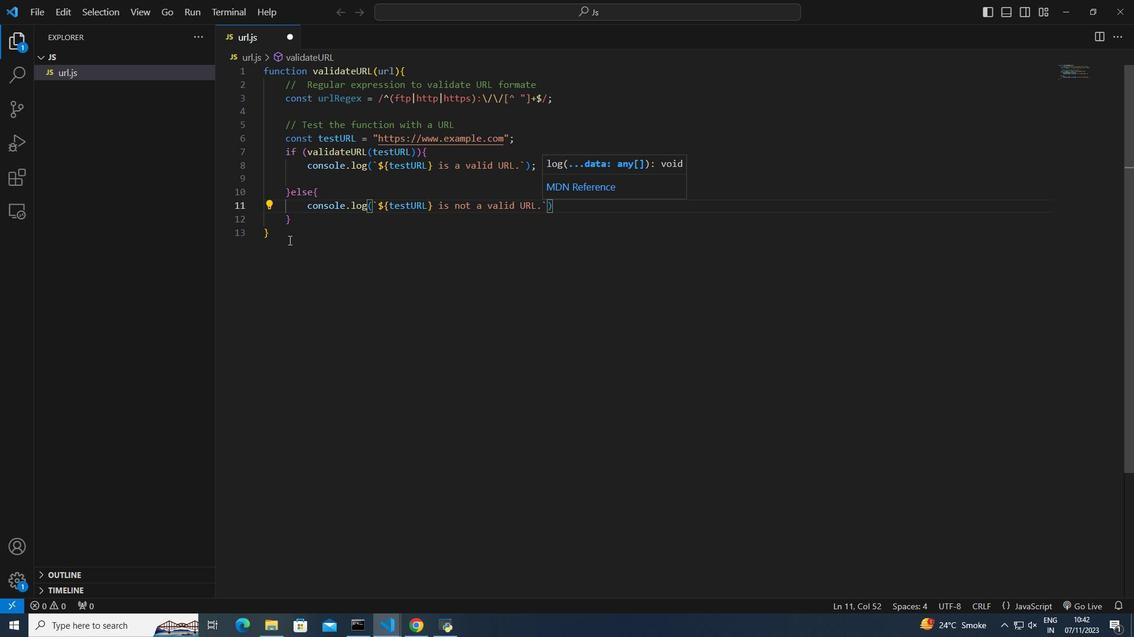 
Action: Mouse moved to (453, 222)
Screenshot: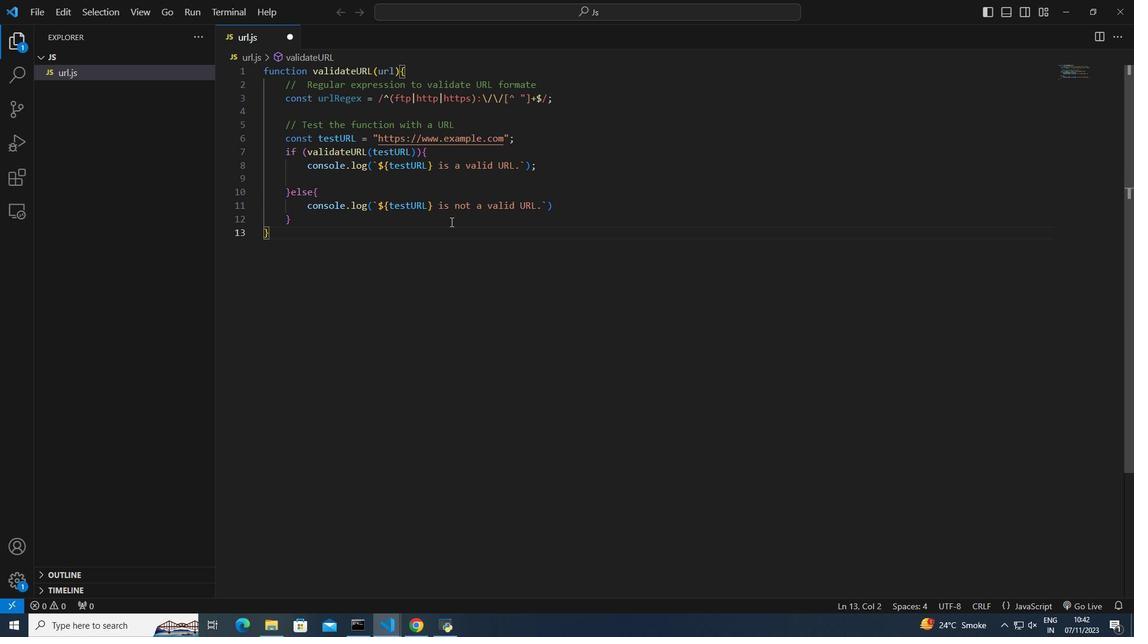 
Action: Mouse pressed left at (453, 222)
Screenshot: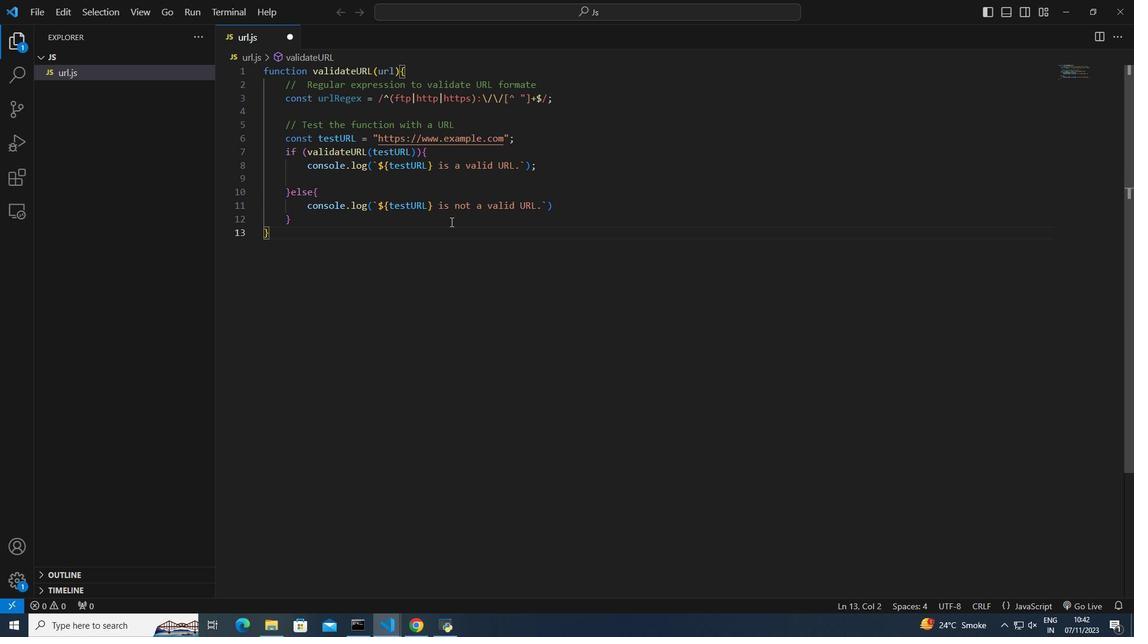 
Action: Mouse moved to (389, 216)
Screenshot: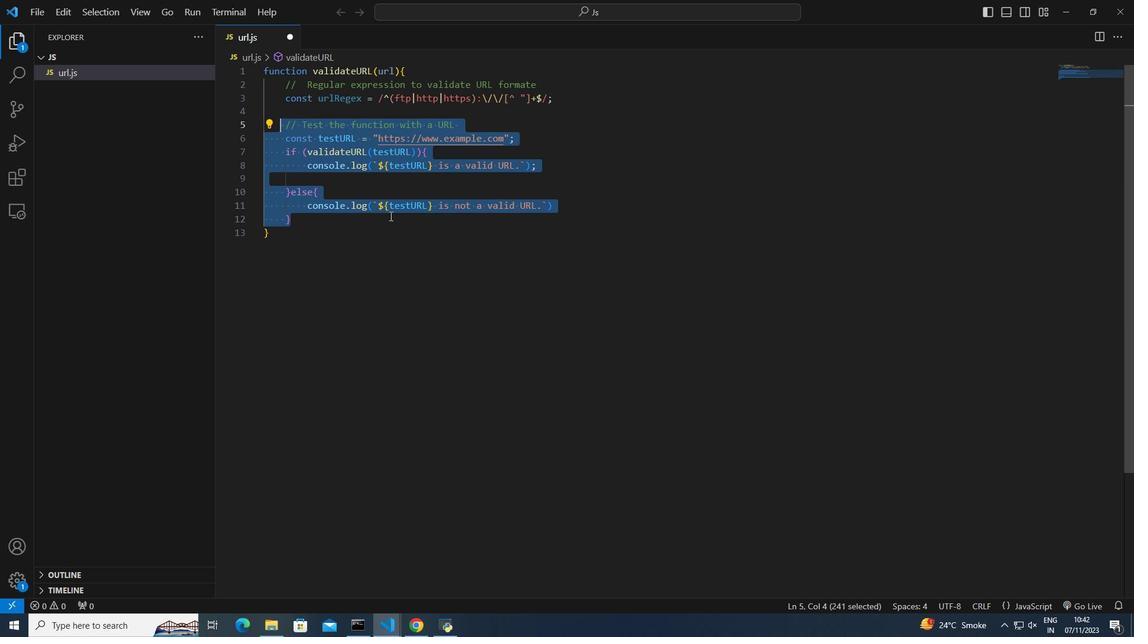 
Action: Key pressed ctrl+C
Screenshot: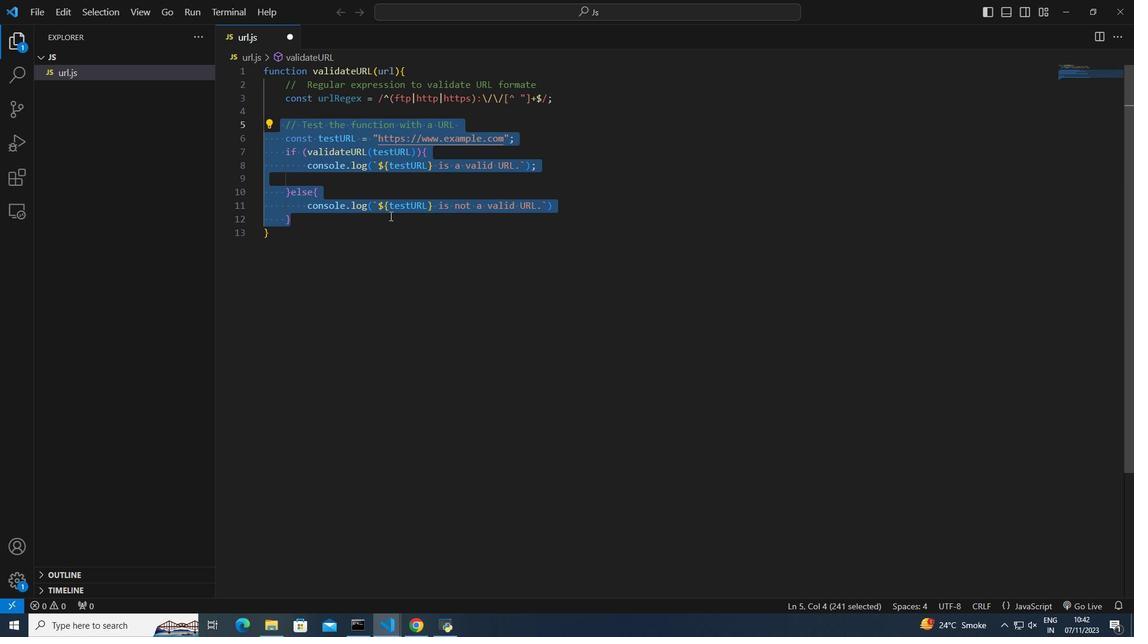 
Action: Mouse moved to (357, 245)
Screenshot: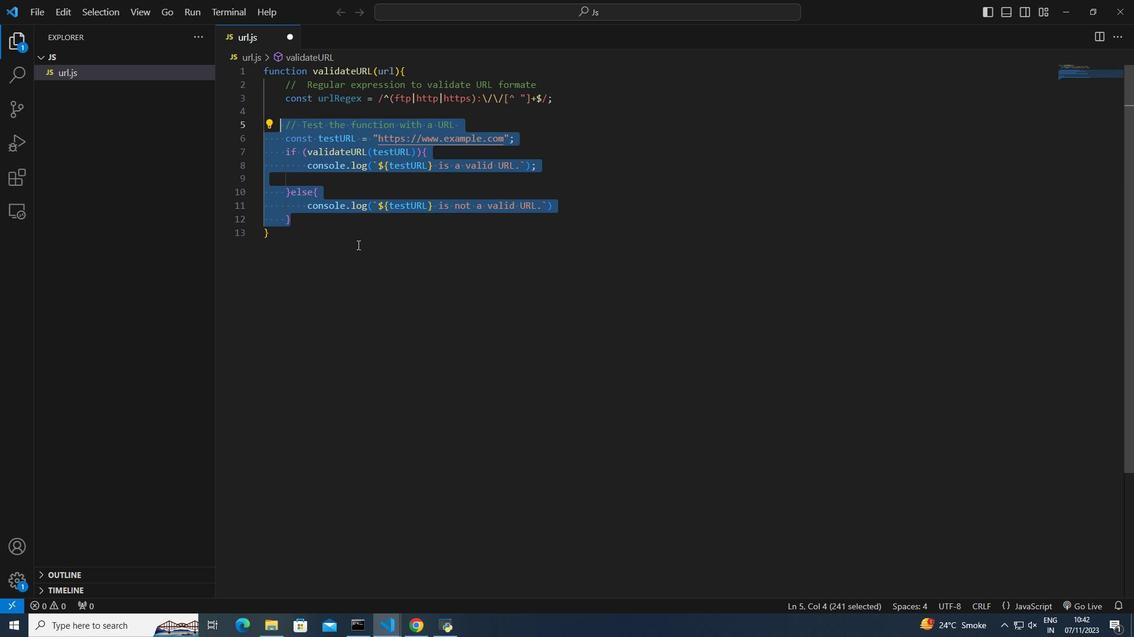 
Action: Key pressed ctrl+X
Screenshot: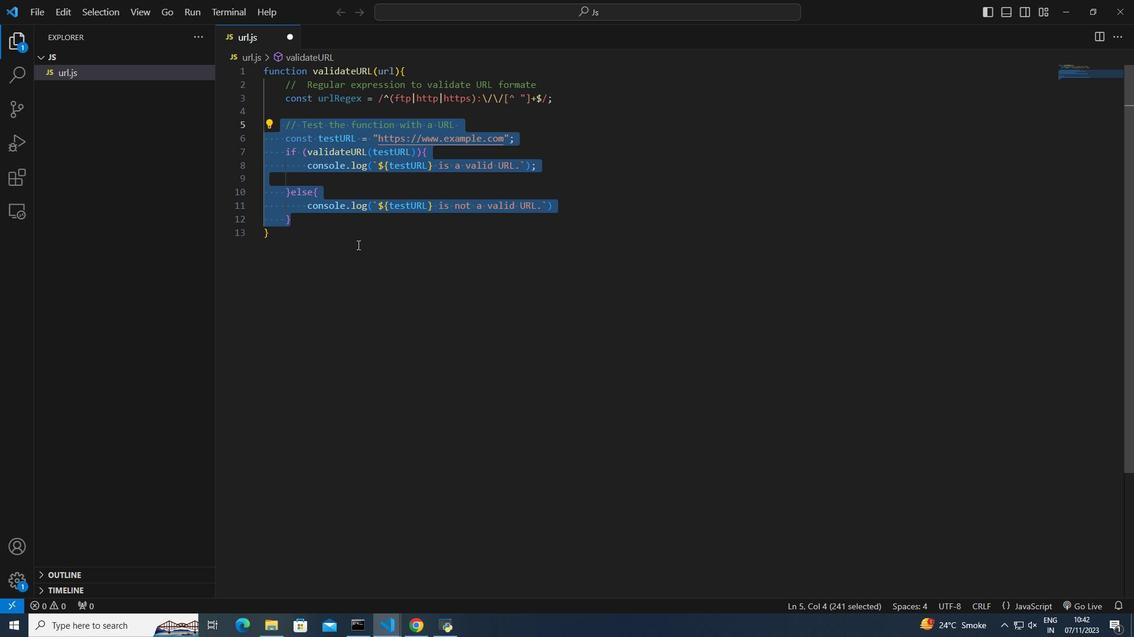 
Action: Mouse moved to (274, 138)
Screenshot: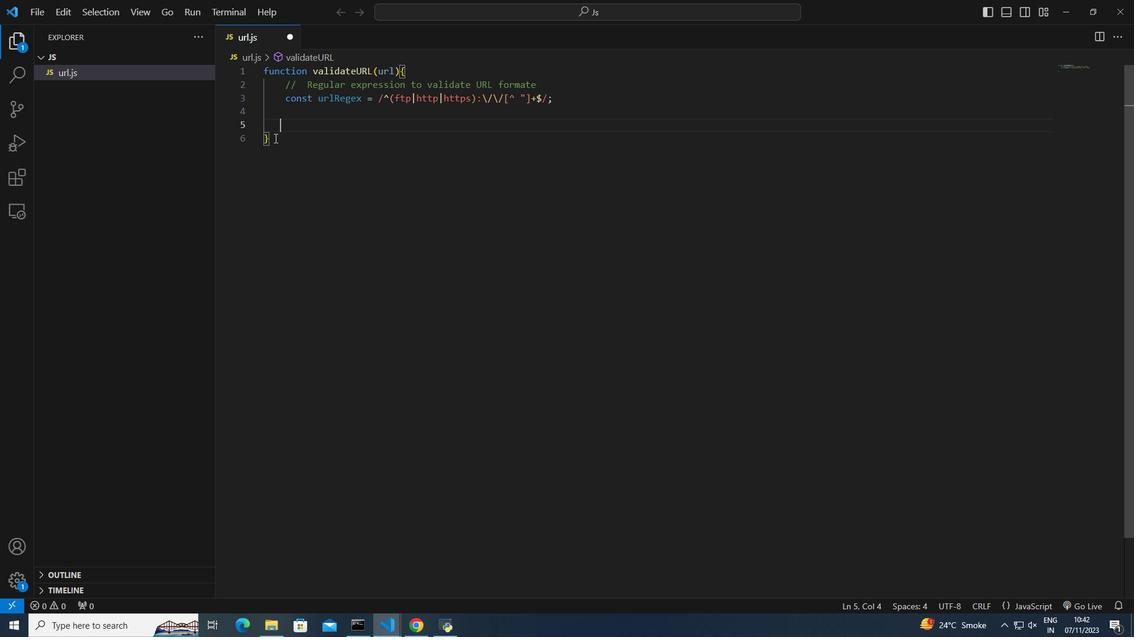 
Action: Mouse pressed left at (274, 138)
Screenshot: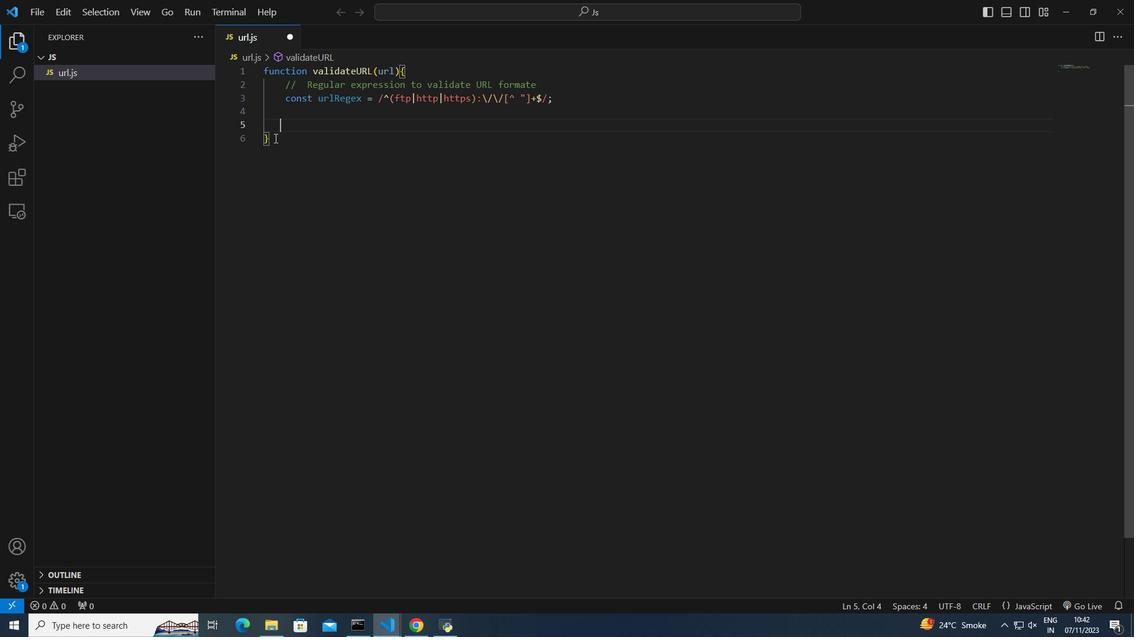 
Action: Mouse moved to (277, 143)
Screenshot: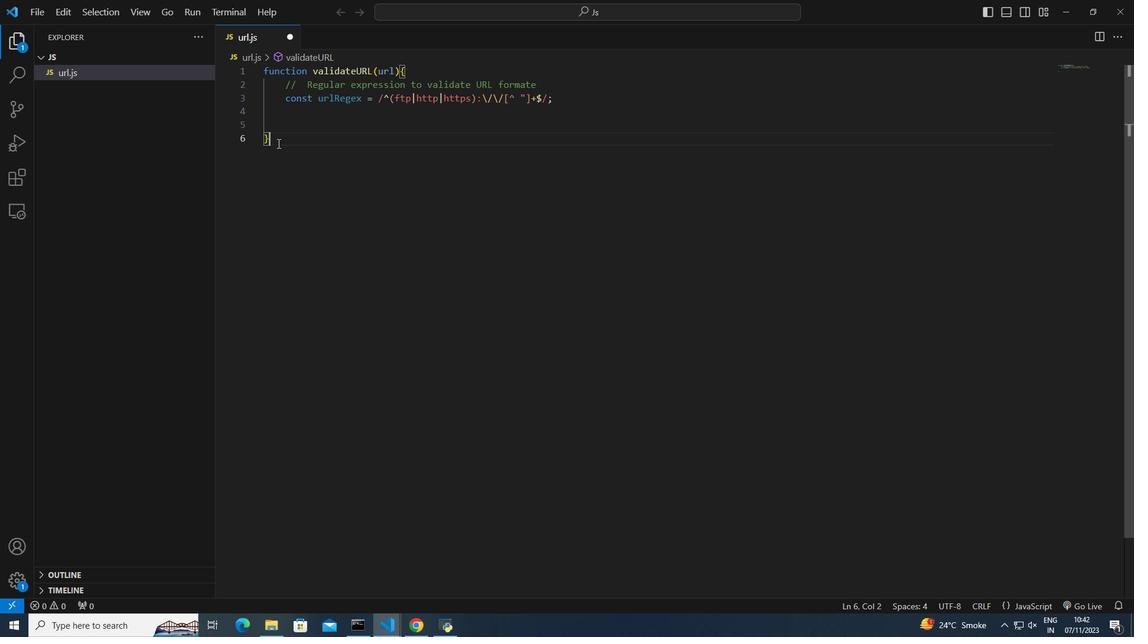 
Action: Key pressed <Key.enter>ctrl+V
Screenshot: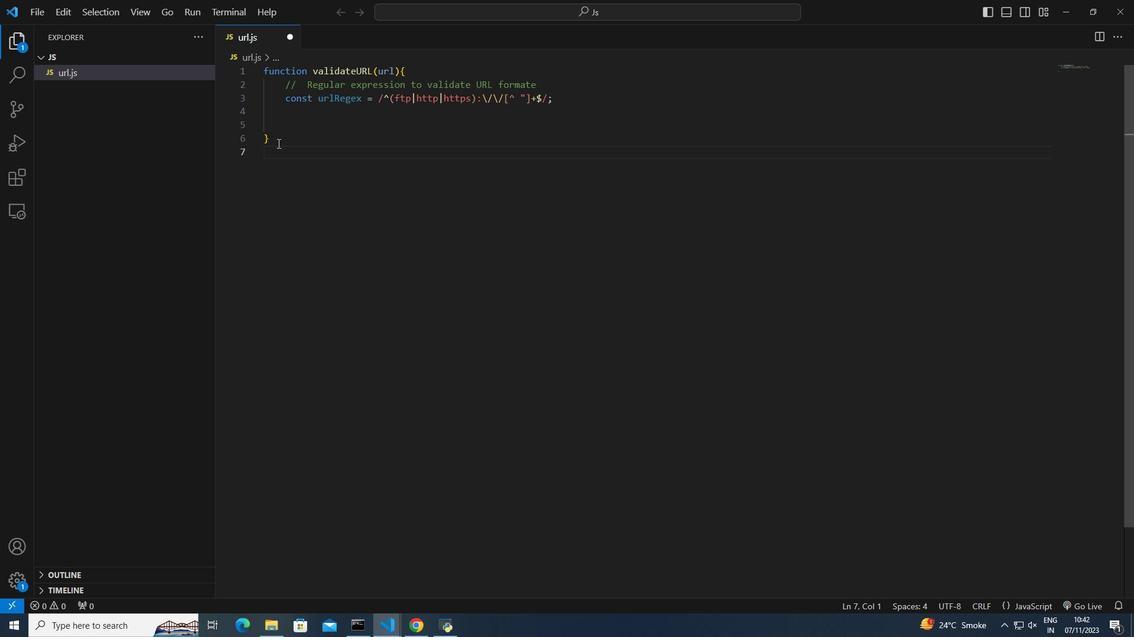 
Action: Mouse moved to (291, 118)
Screenshot: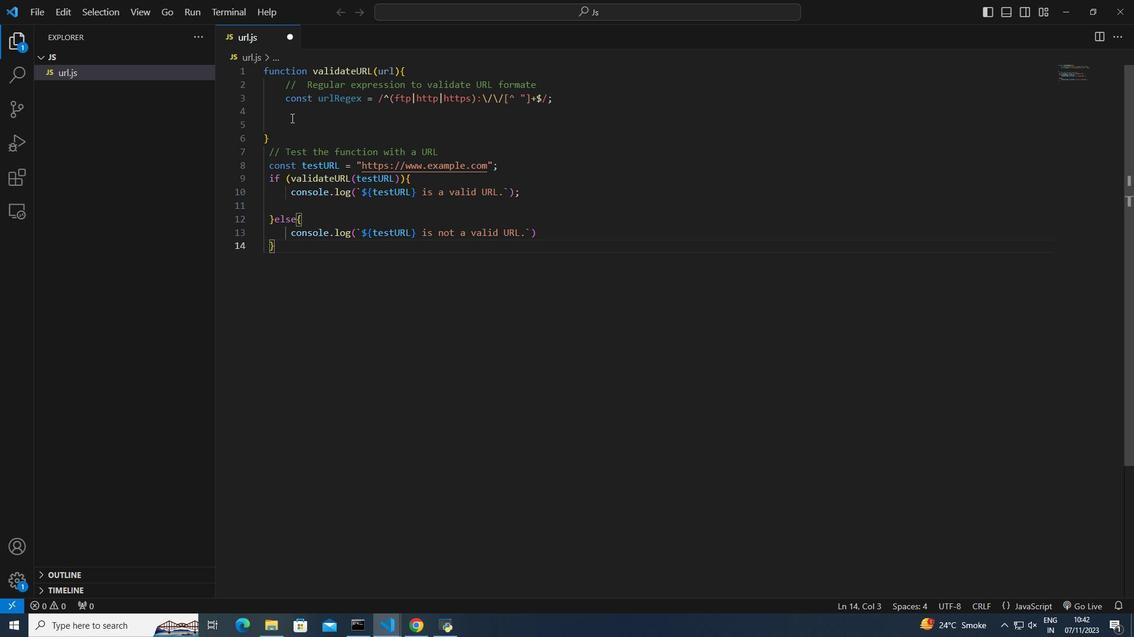 
Action: Mouse pressed left at (291, 118)
Screenshot: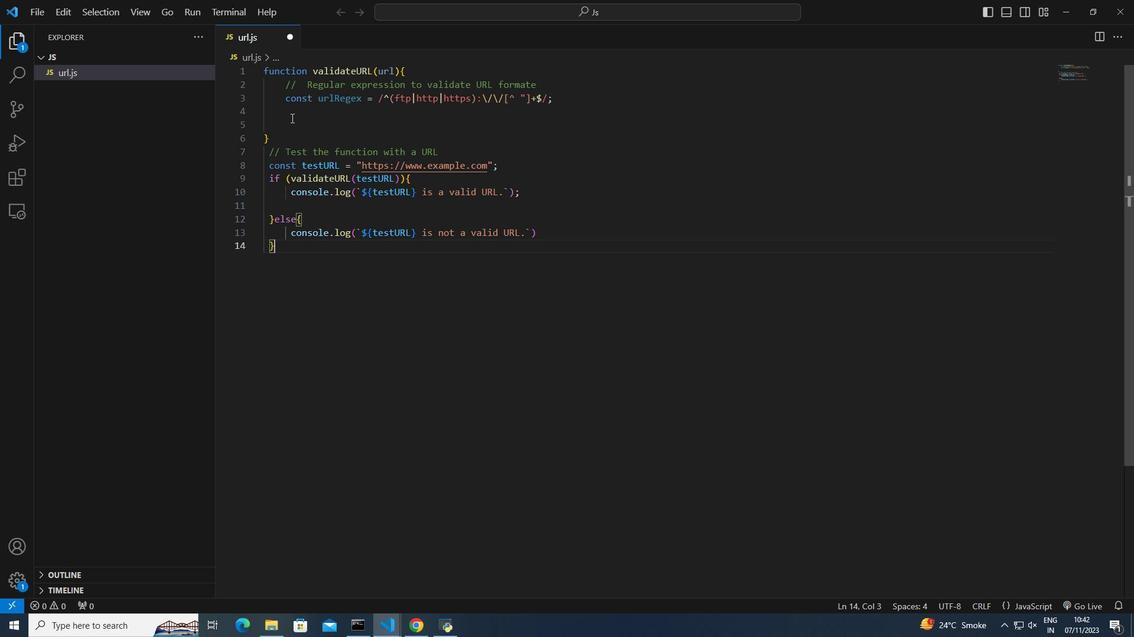 
Action: Mouse moved to (291, 118)
Screenshot: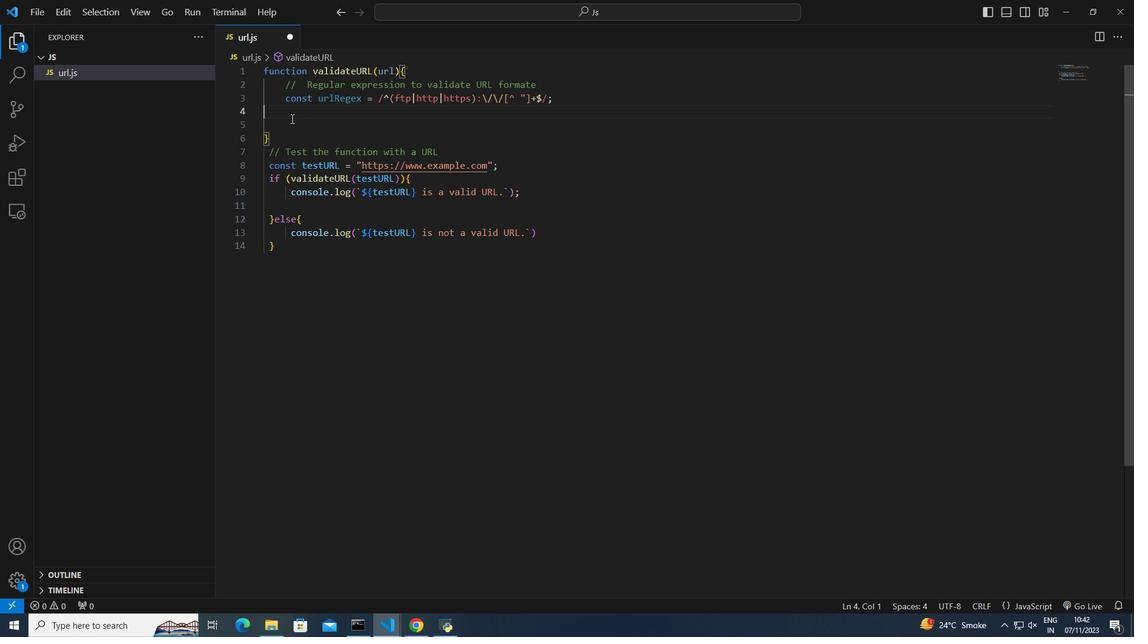 
Action: Key pressed <Key.space><Key.space><Key.space><Key.space><Key.enter><<191>><Key.space><Key.shift>Test<Key.space>if<Key.space>the<Key.space>provided<Key.space><Key.shift><Key.shift><Key.shift>URL<Key.space>matches<Key.space>the<Key.space>regex<Key.space>pattern<Key.enter>return<Key.space>url<Key.shift>R<Key.enter>.test<Key.shift_r>(url<Key.right>;ctrl+S
Screenshot: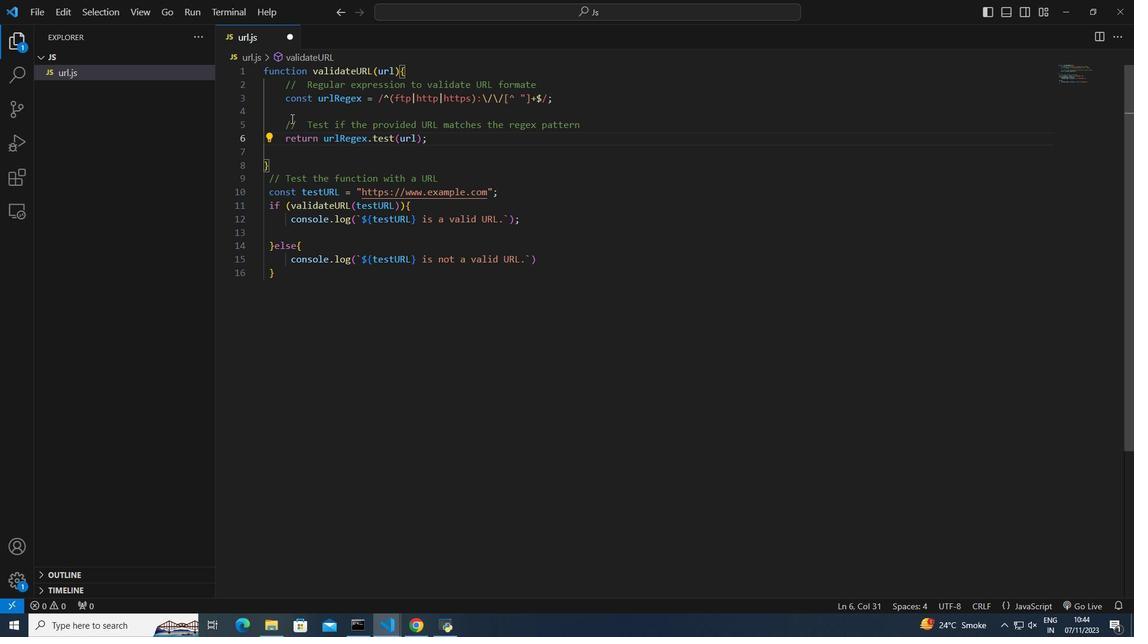 
Action: Mouse moved to (231, 11)
Screenshot: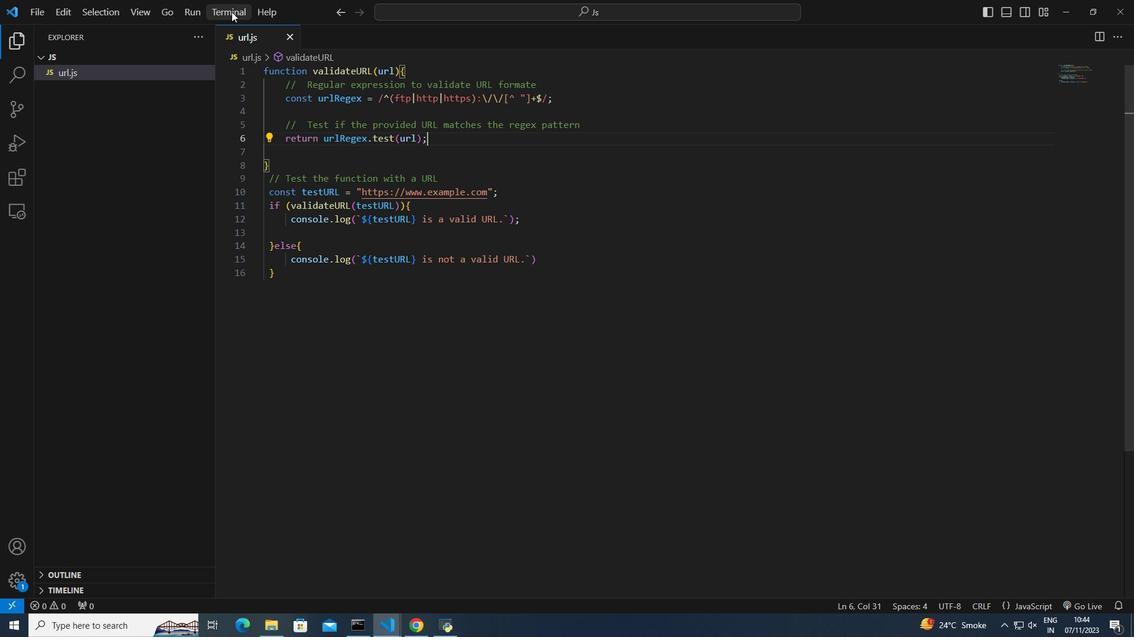 
Action: Mouse pressed left at (231, 11)
Screenshot: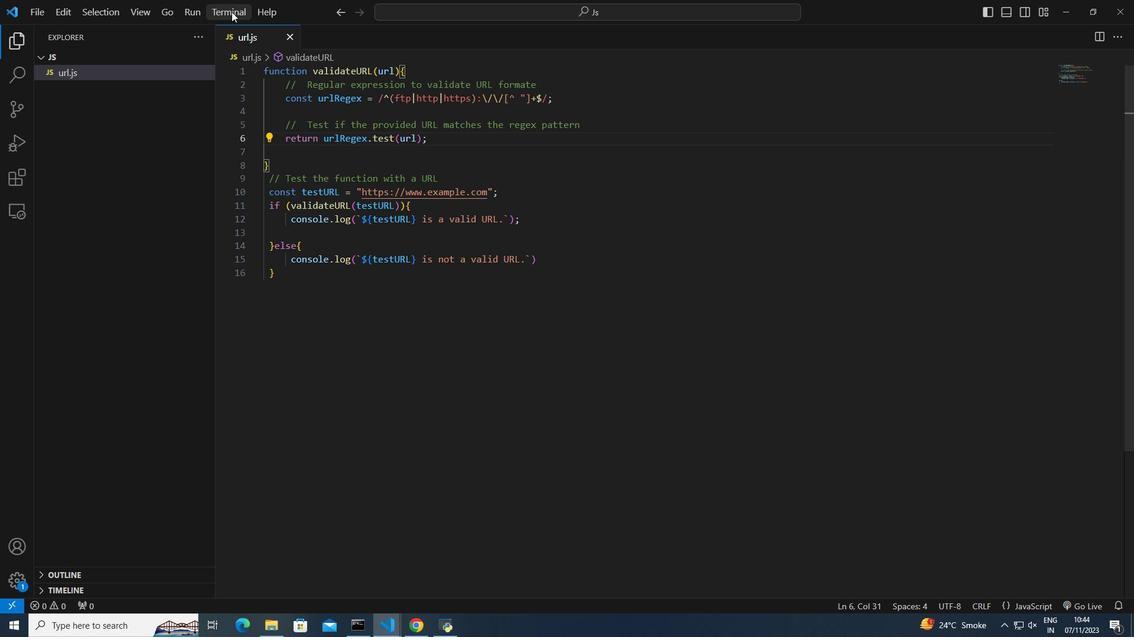 
Action: Mouse moved to (247, 29)
Screenshot: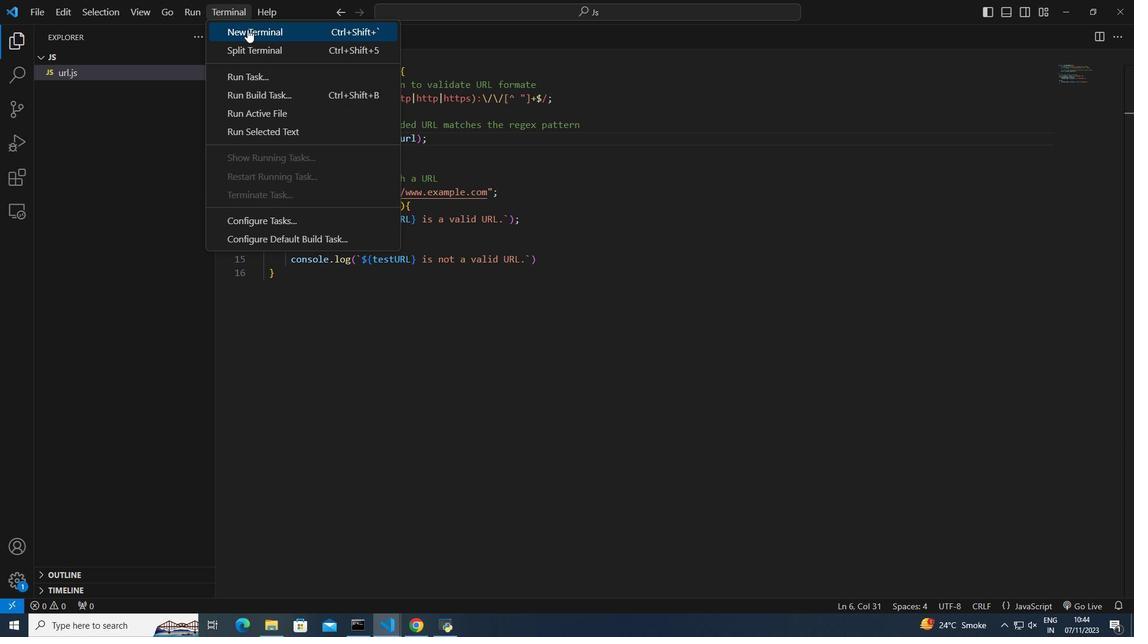
Action: Mouse pressed left at (247, 29)
Screenshot: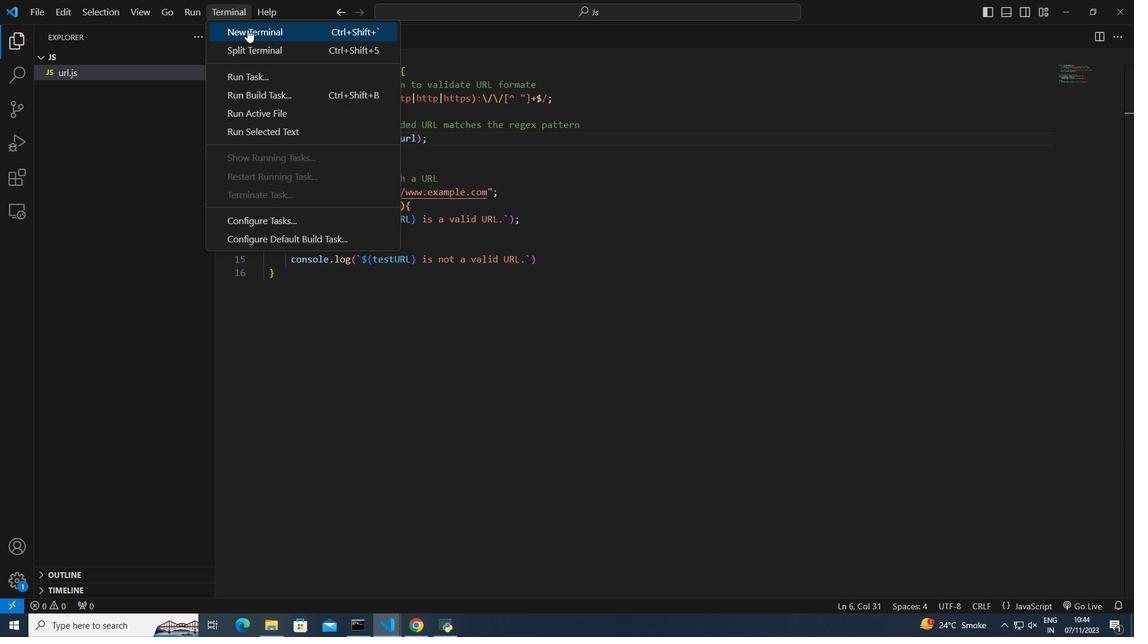 
Action: Mouse moved to (396, 462)
Screenshot: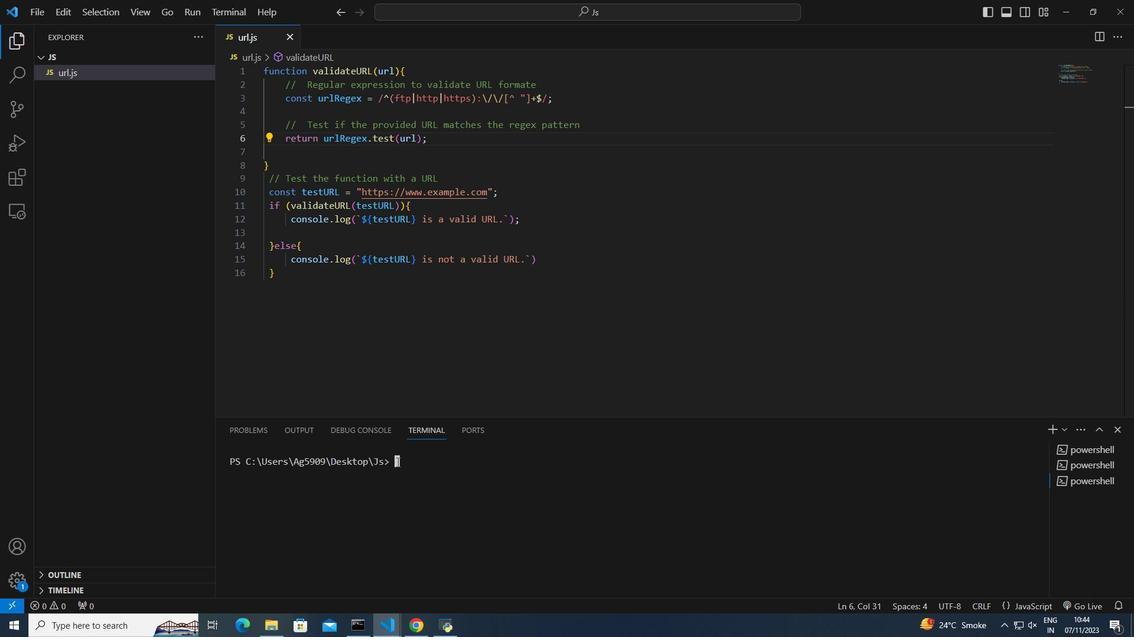 
Action: Mouse pressed left at (396, 462)
Screenshot: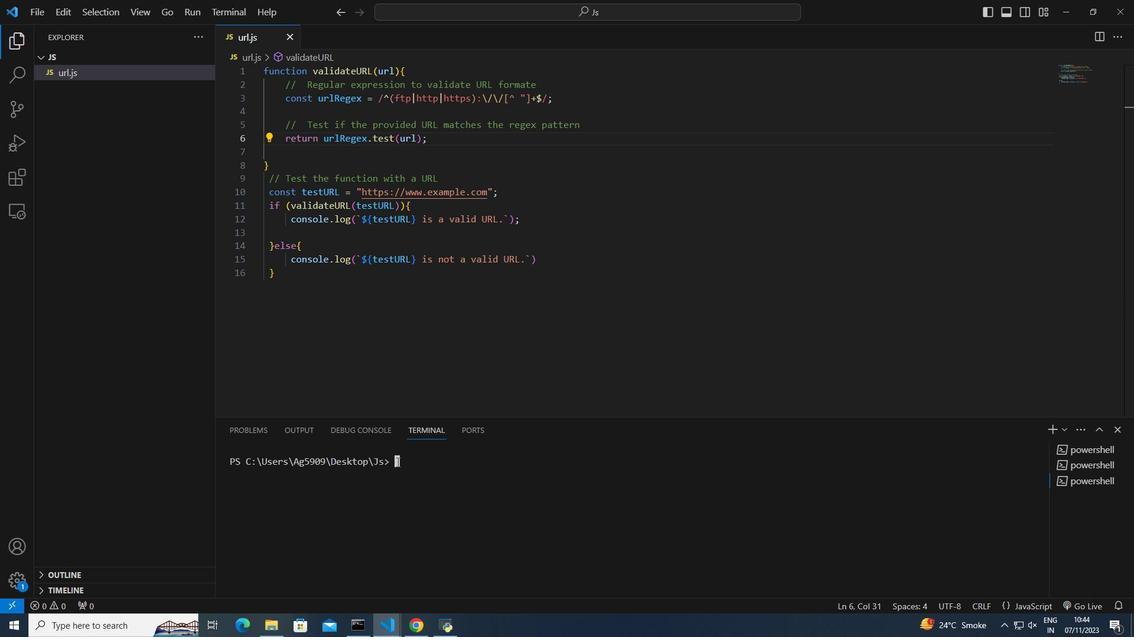 
Action: Mouse moved to (362, 420)
Screenshot: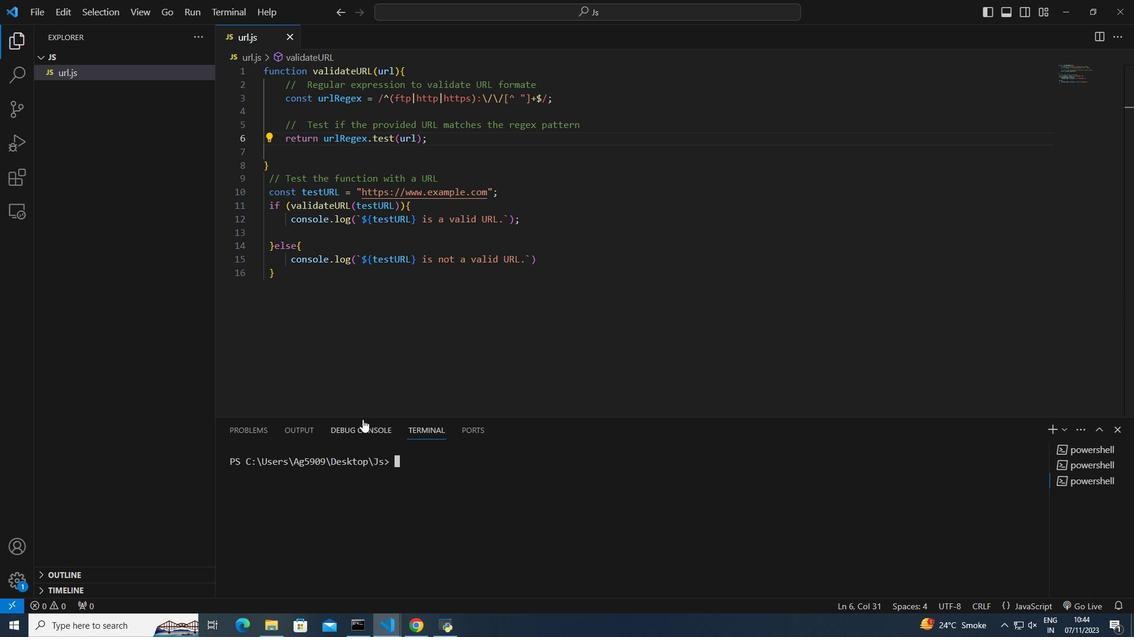 
Action: Key pressed node<Key.space>url.k<Key.backspace>js<Key.enter>
Screenshot: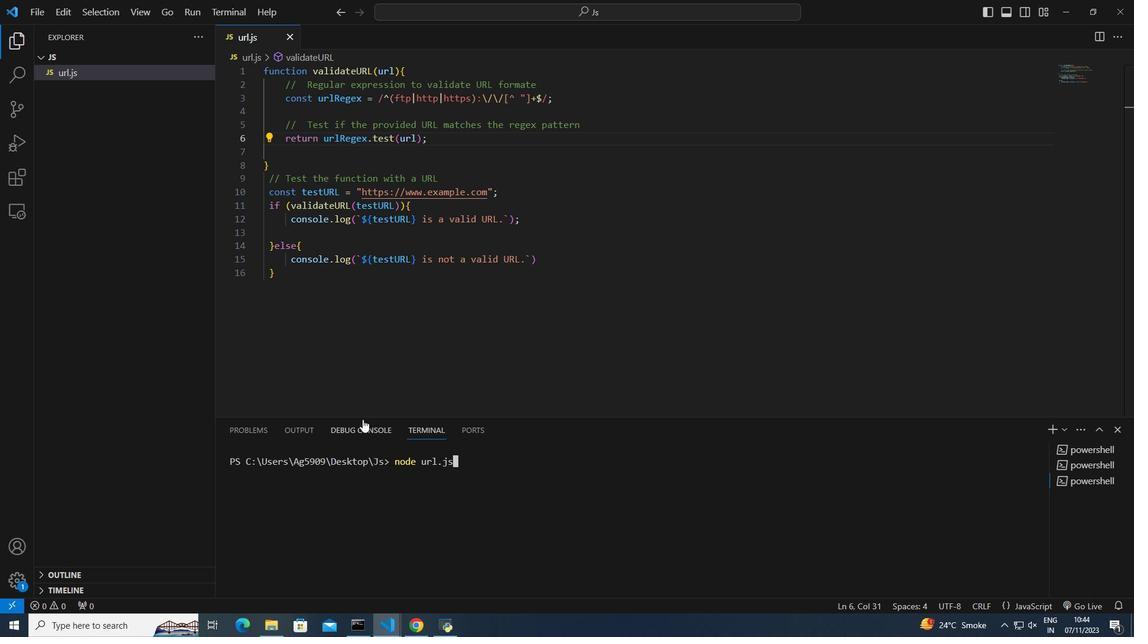 
Action: Mouse moved to (460, 271)
Screenshot: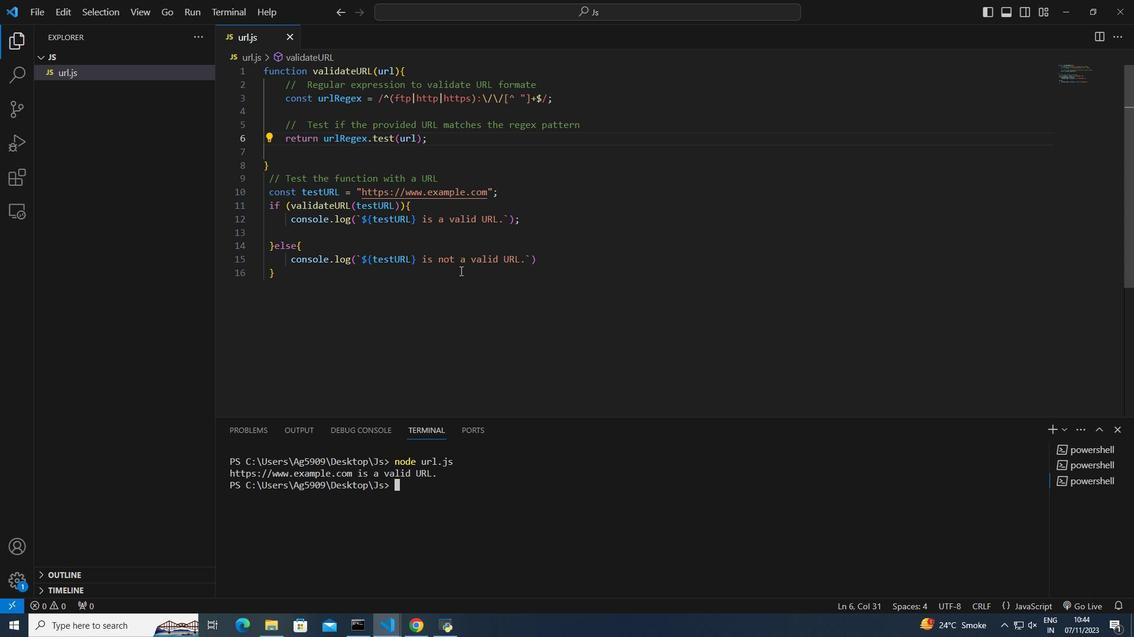 
